 Task: Create a section Flight Plan and in the section, add a milestone Mobile Device Security Management in the project BayTech
Action: Mouse moved to (490, 415)
Screenshot: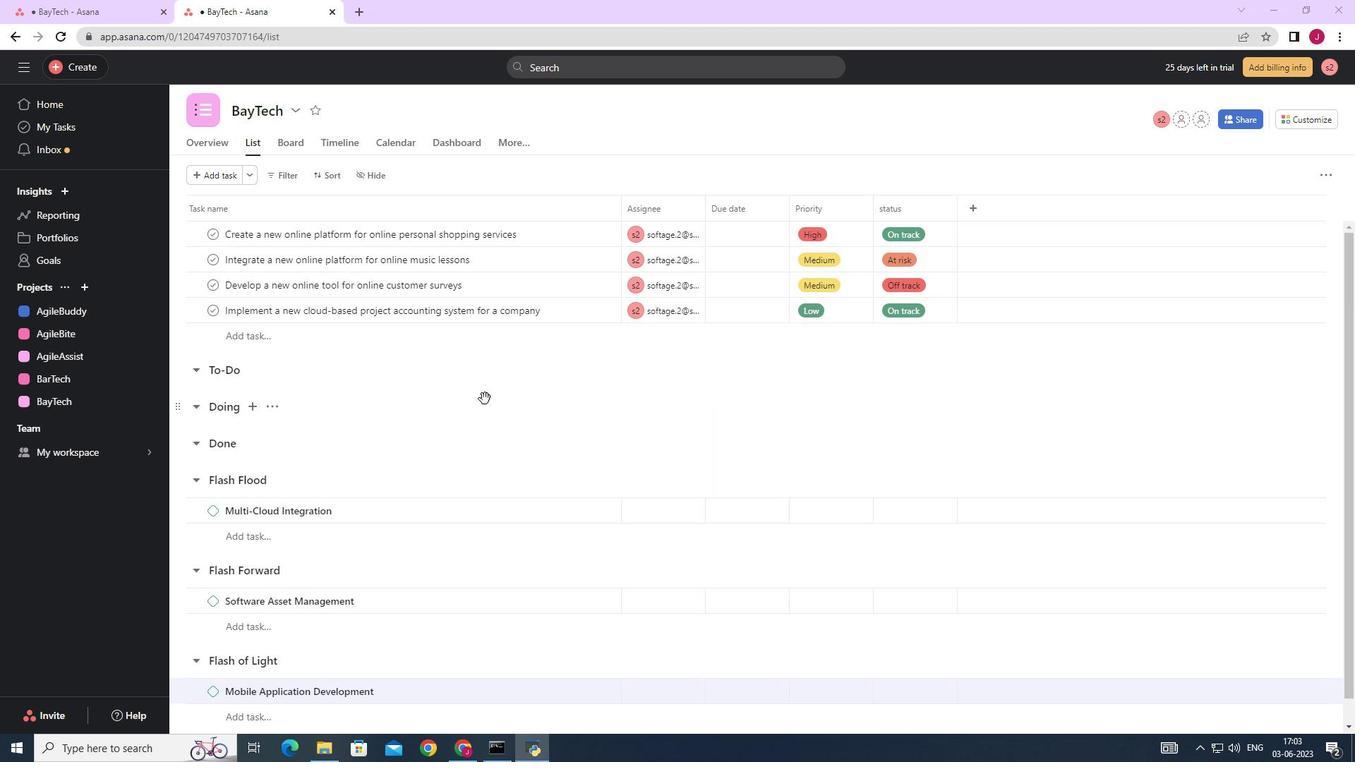 
Action: Mouse scrolled (490, 413) with delta (0, 0)
Screenshot: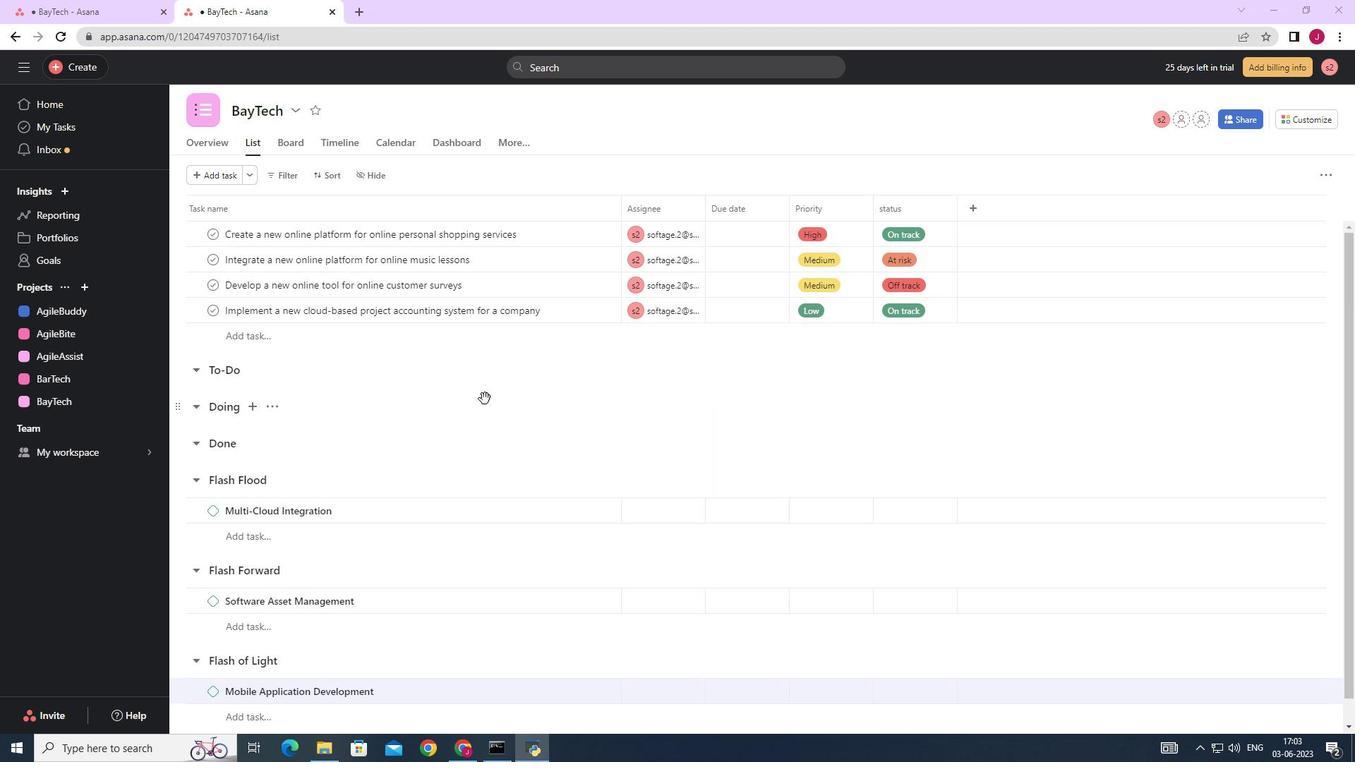 
Action: Mouse moved to (492, 420)
Screenshot: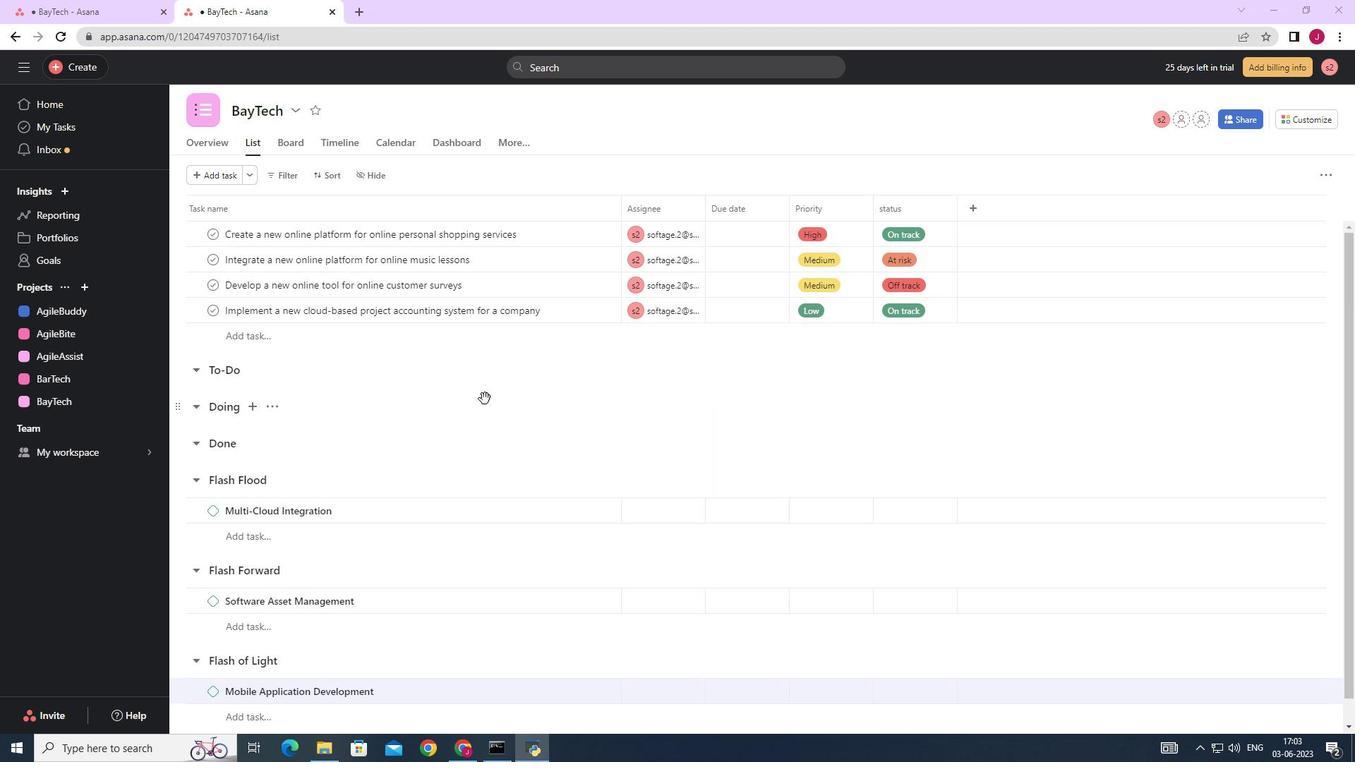 
Action: Mouse scrolled (492, 420) with delta (0, 0)
Screenshot: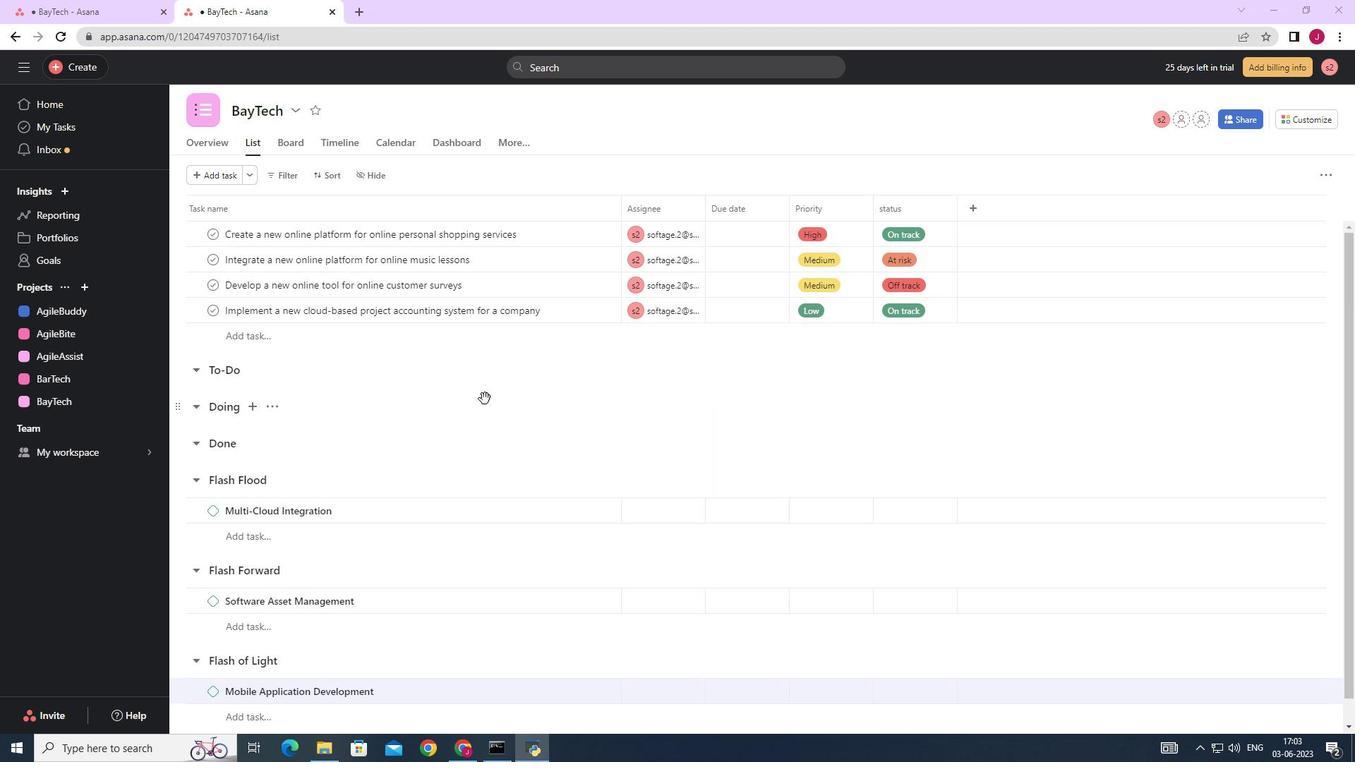 
Action: Mouse moved to (387, 524)
Screenshot: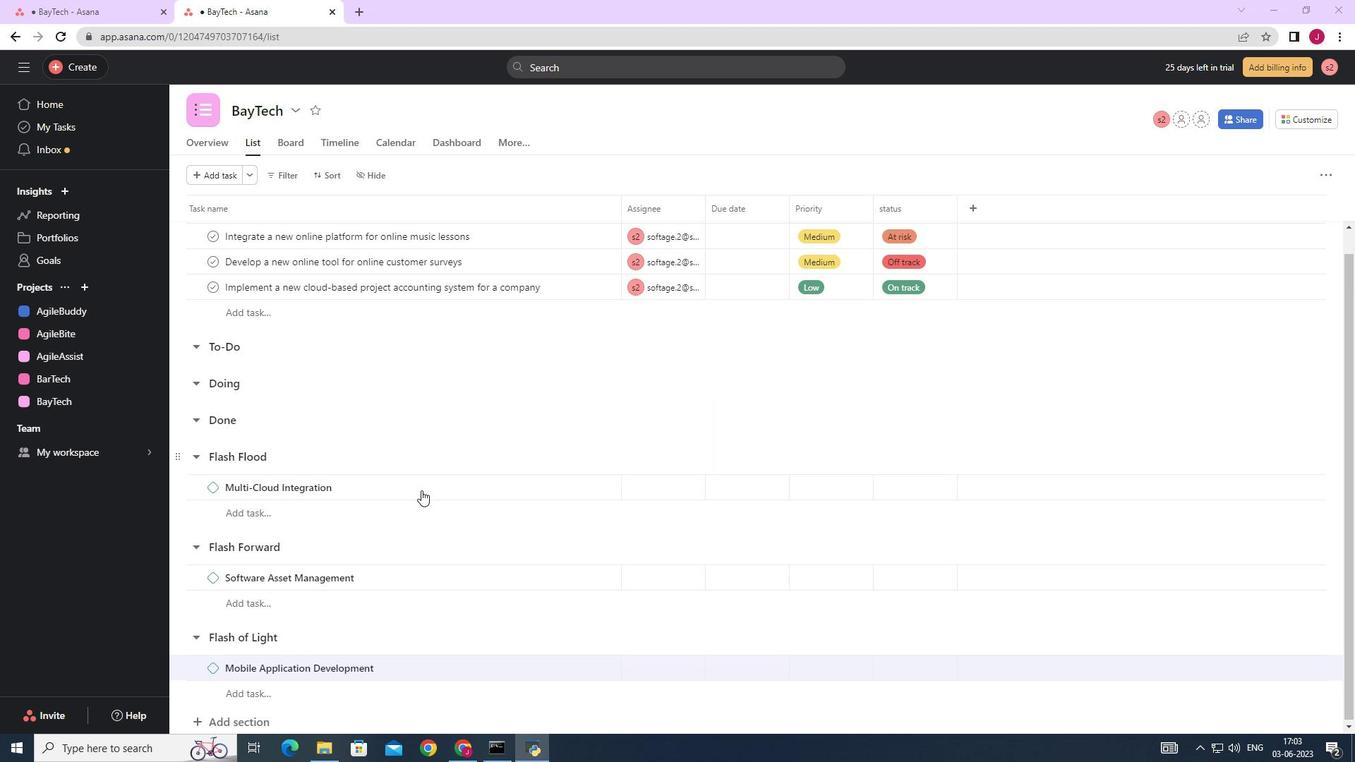 
Action: Mouse scrolled (387, 523) with delta (0, 0)
Screenshot: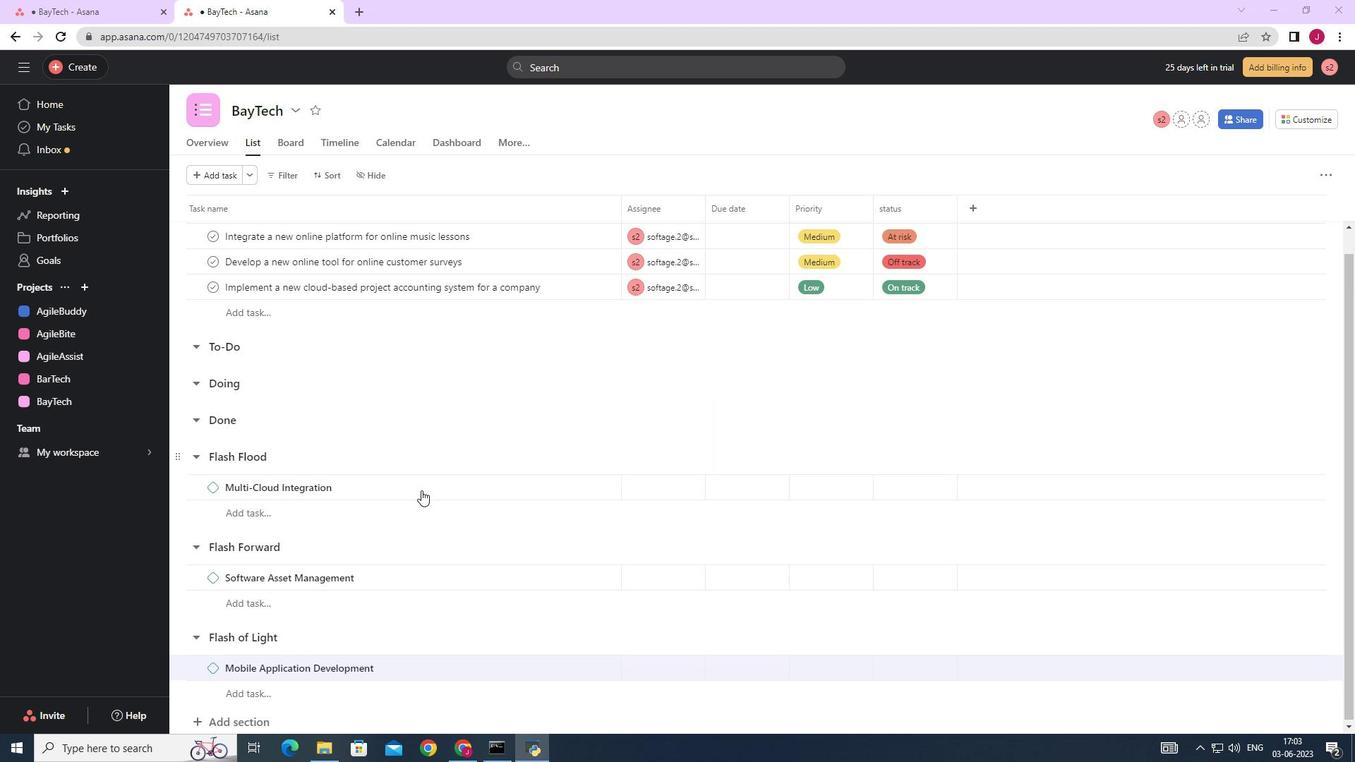 
Action: Mouse moved to (387, 525)
Screenshot: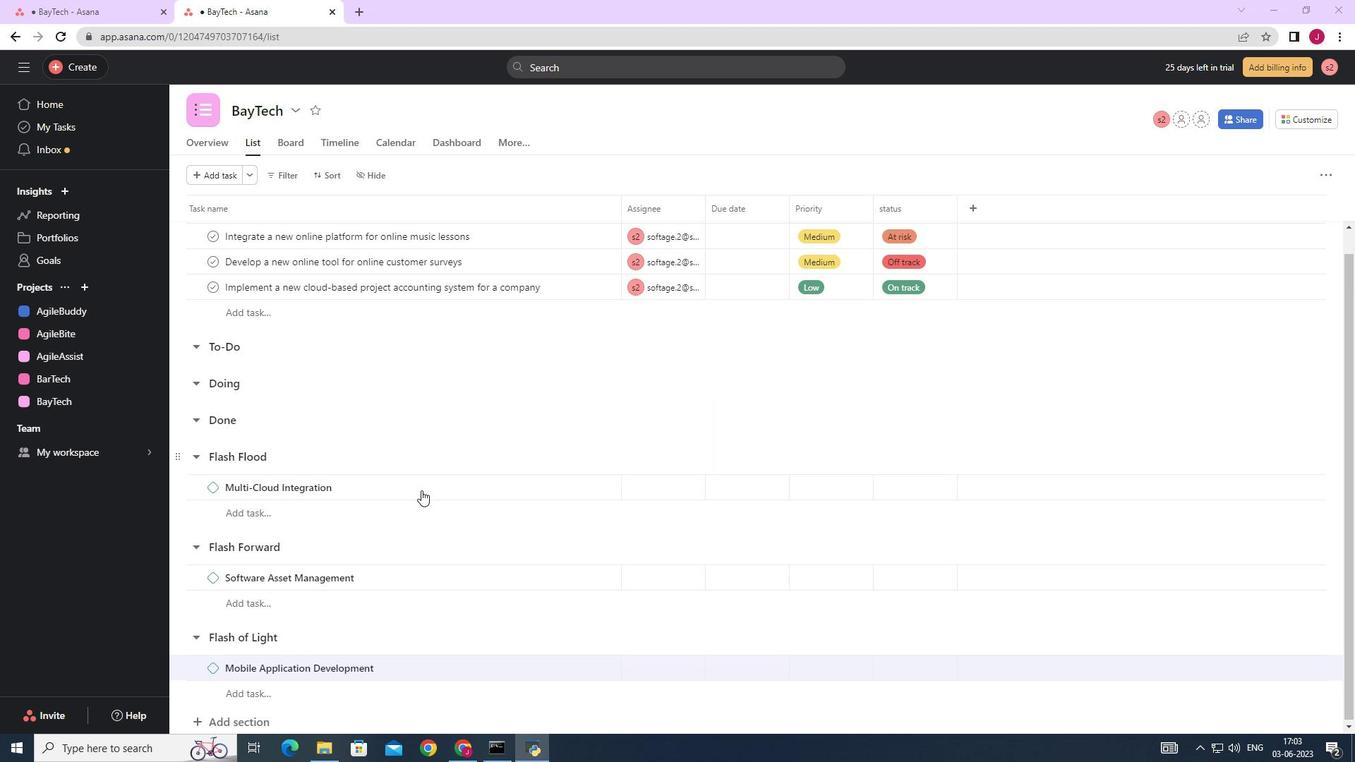 
Action: Mouse scrolled (387, 524) with delta (0, 0)
Screenshot: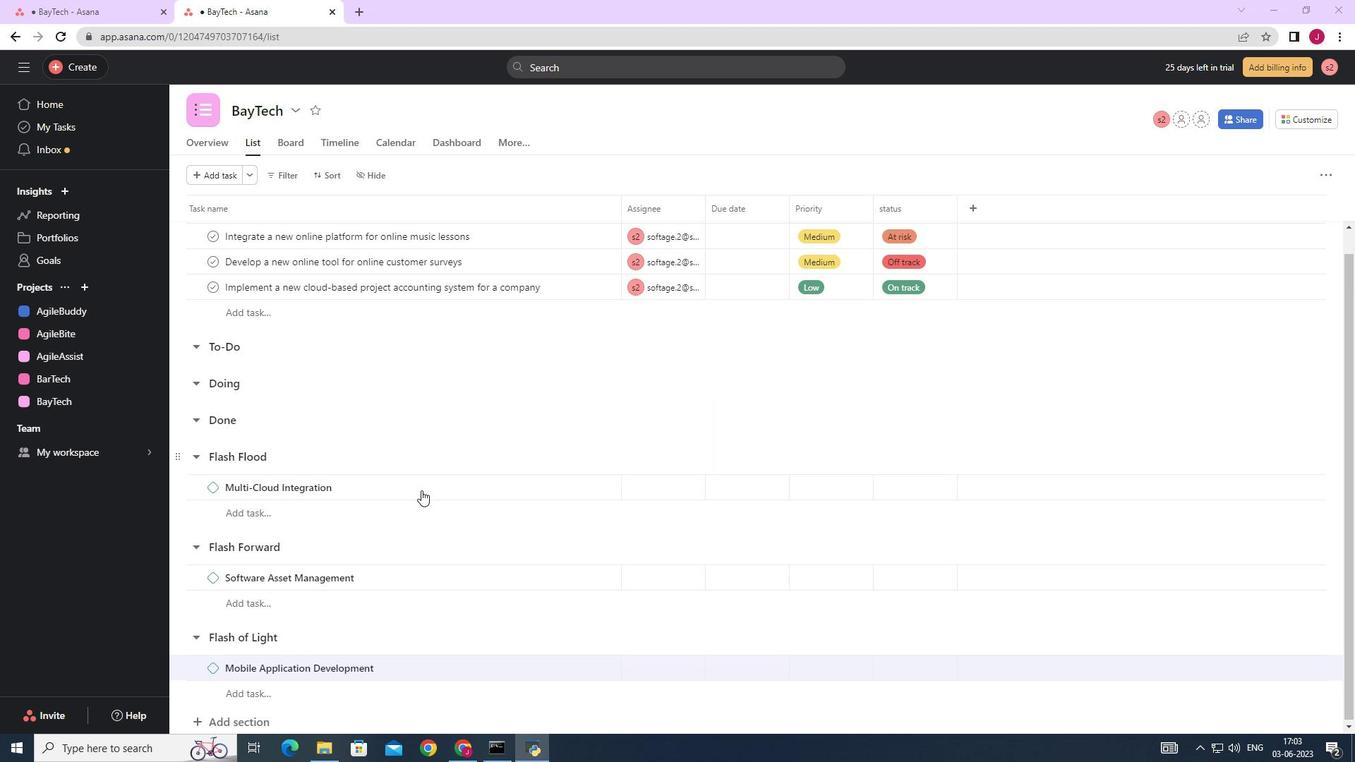 
Action: Mouse scrolled (387, 524) with delta (0, 0)
Screenshot: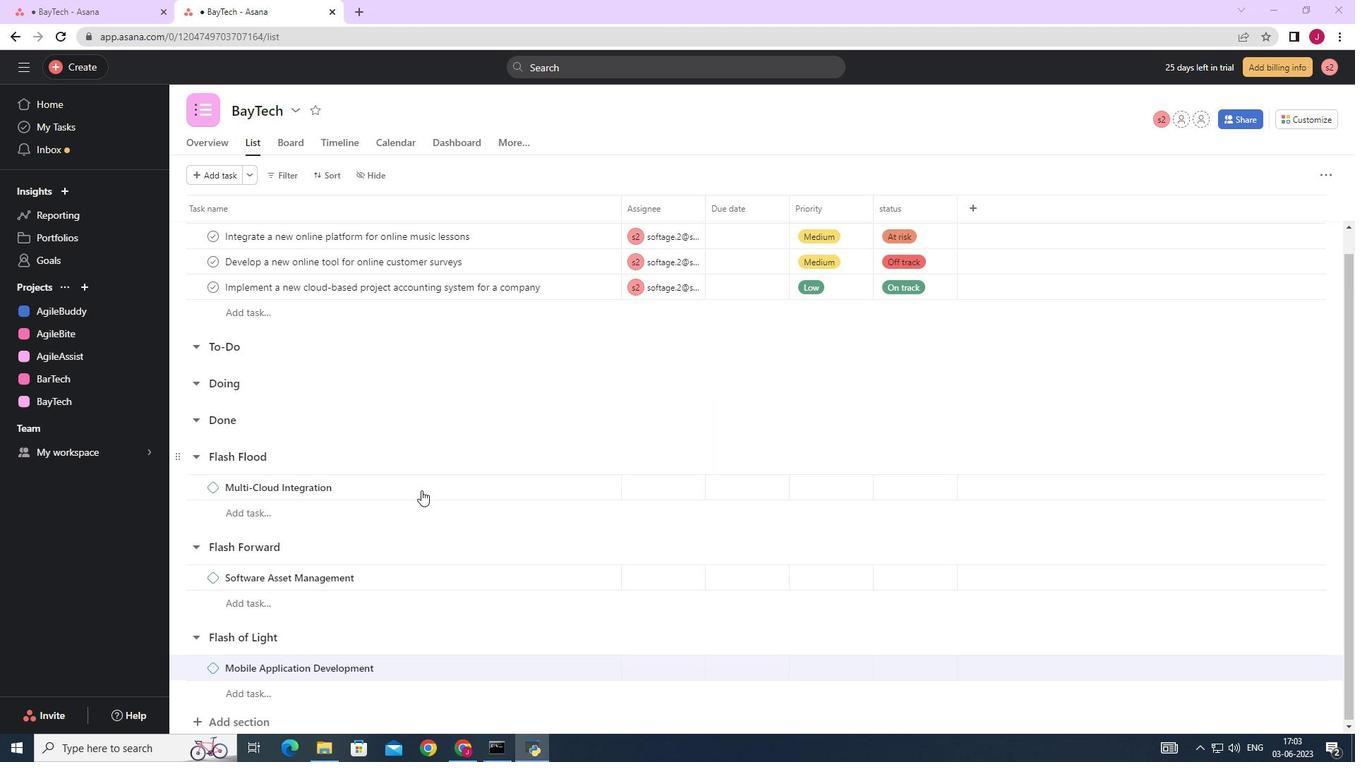 
Action: Mouse scrolled (387, 524) with delta (0, 0)
Screenshot: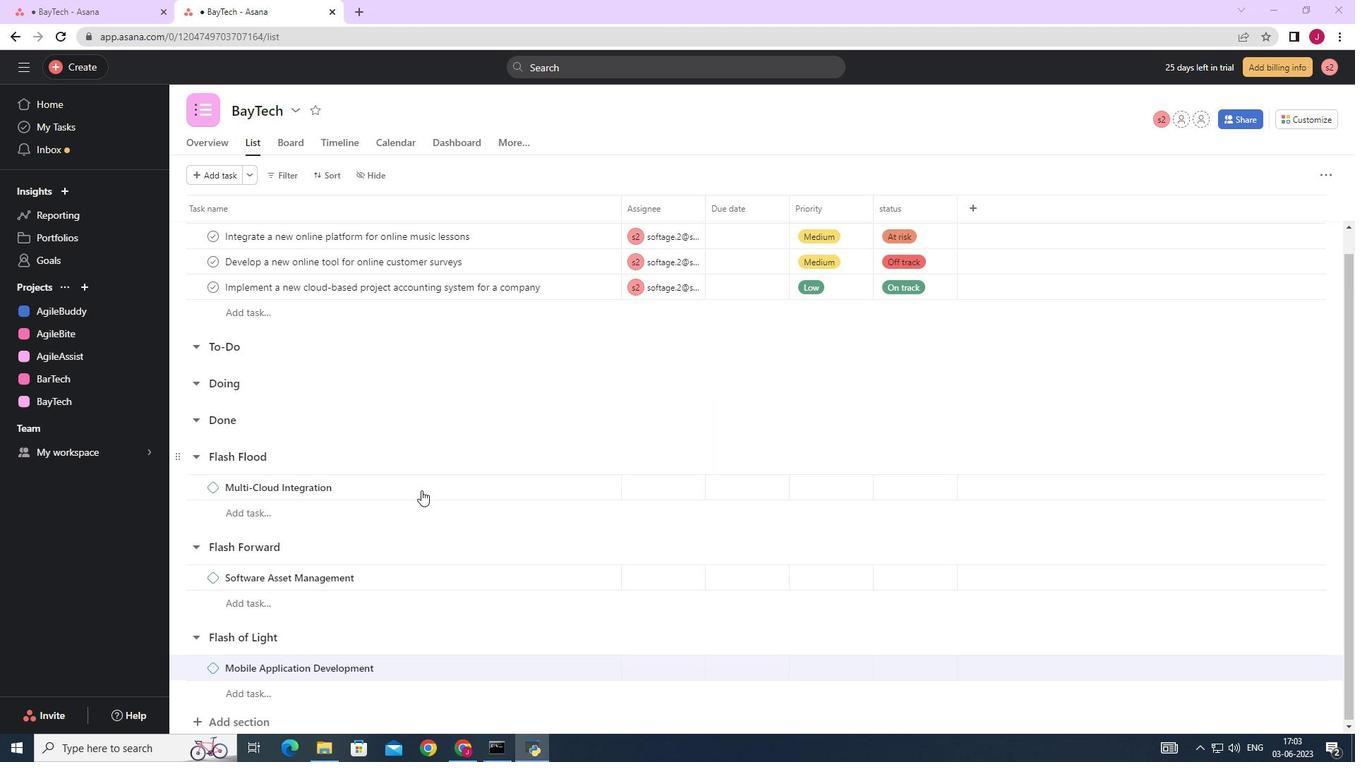 
Action: Mouse scrolled (387, 524) with delta (0, 0)
Screenshot: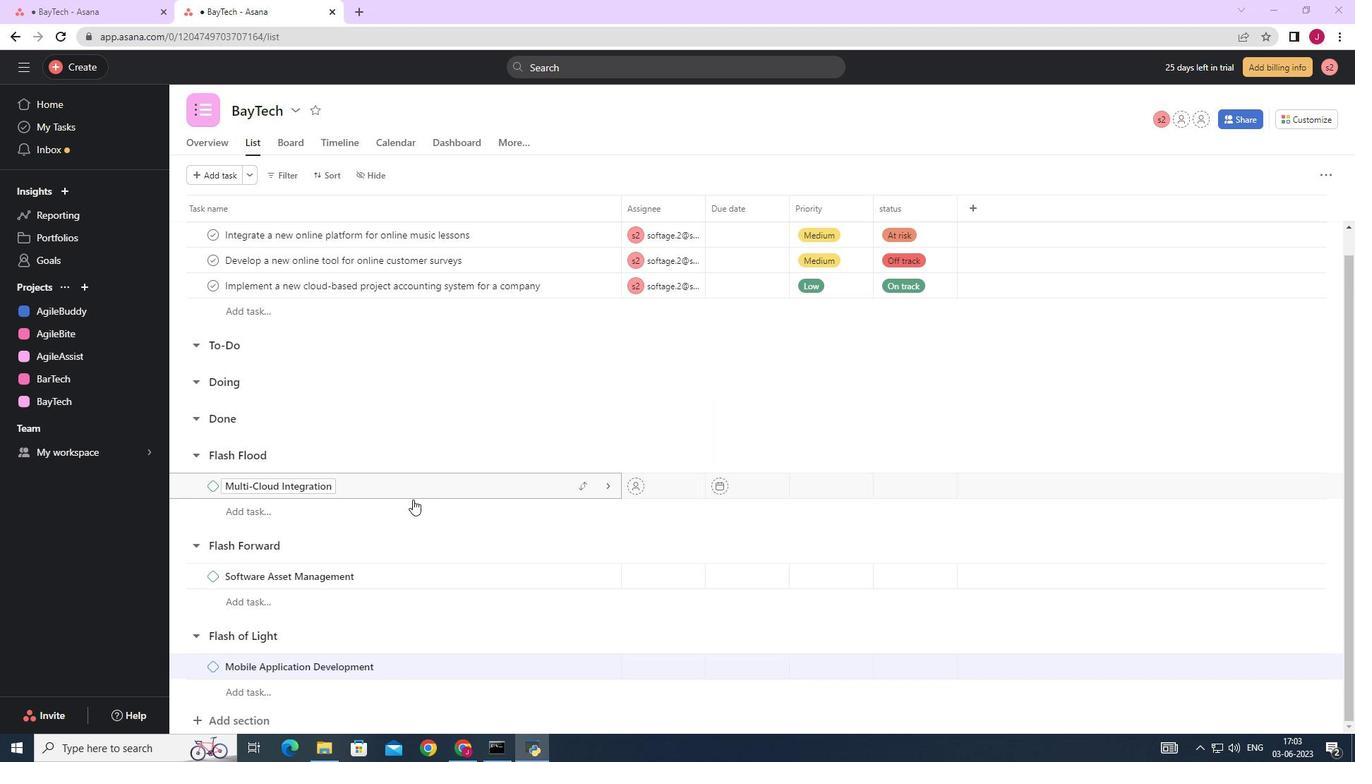 
Action: Mouse moved to (237, 718)
Screenshot: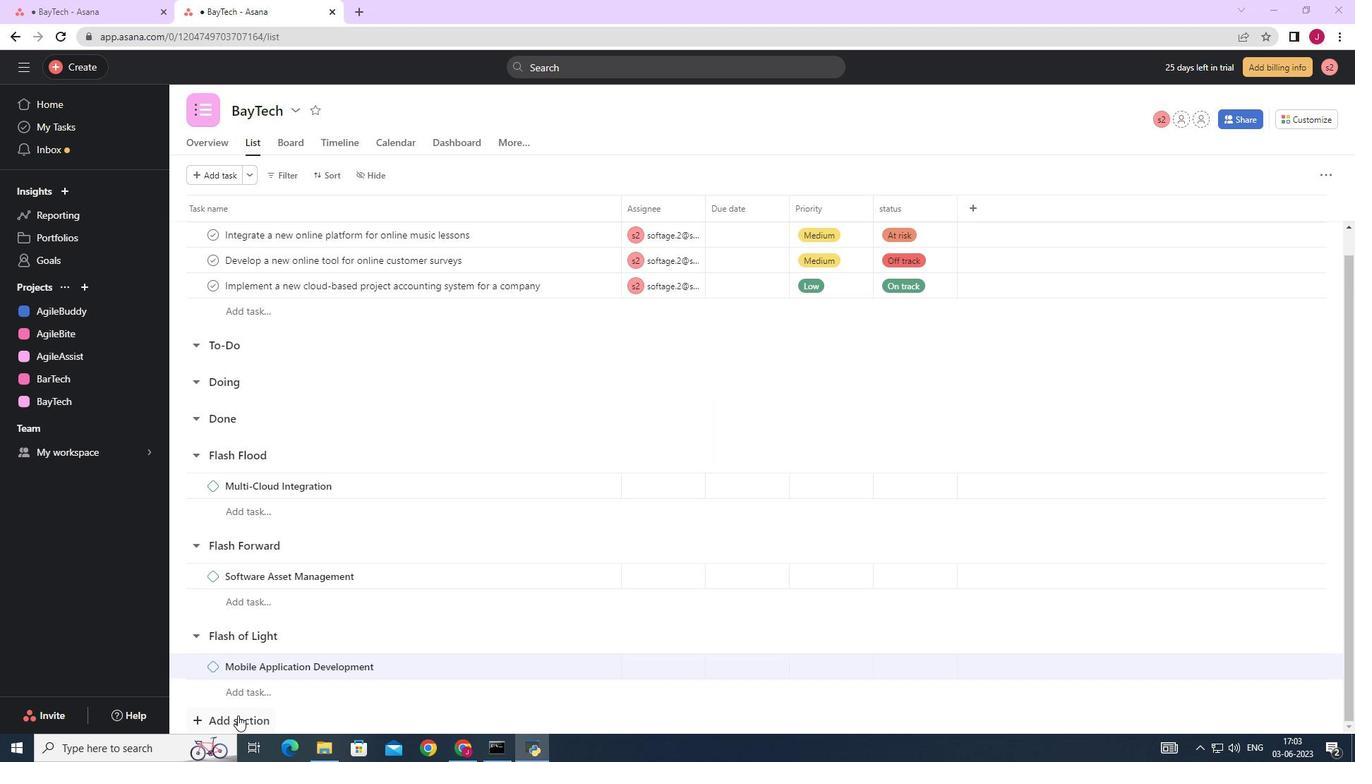 
Action: Mouse pressed left at (237, 718)
Screenshot: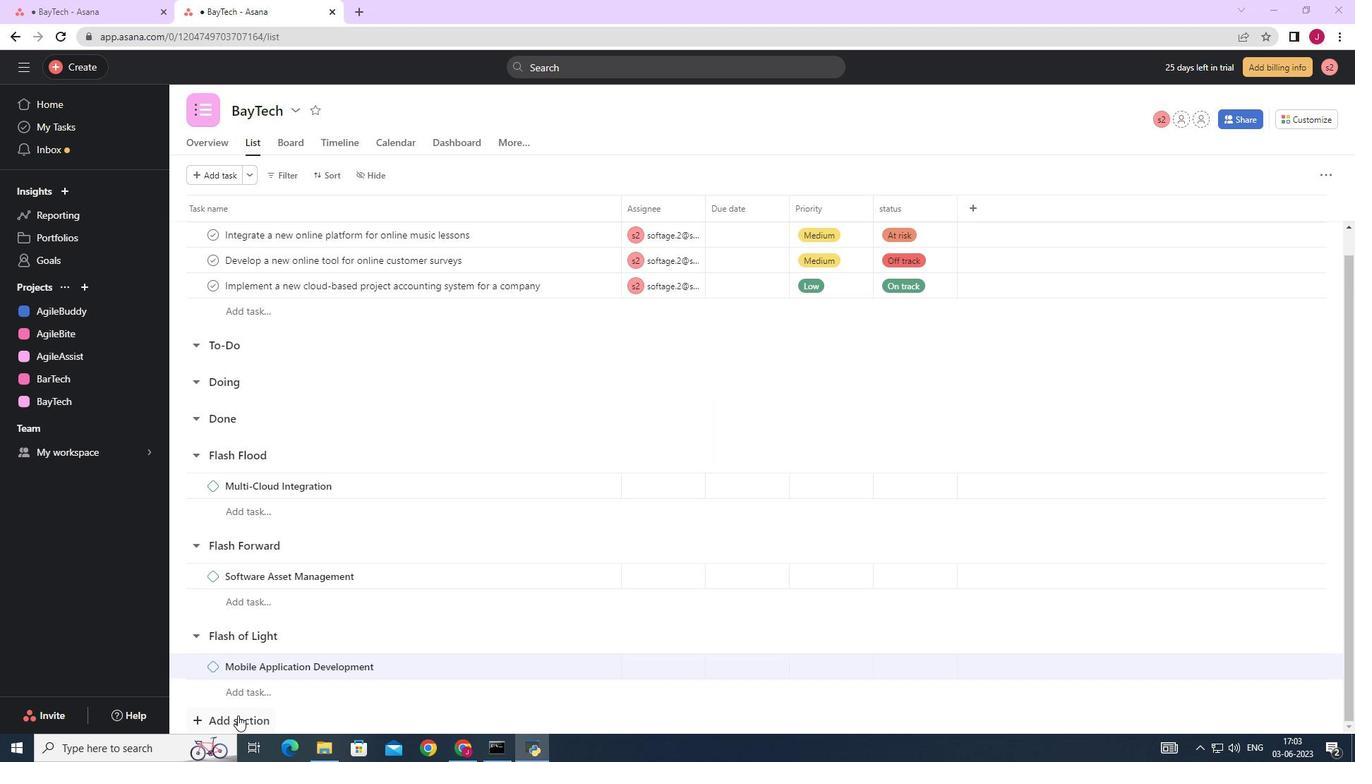 
Action: Mouse moved to (271, 684)
Screenshot: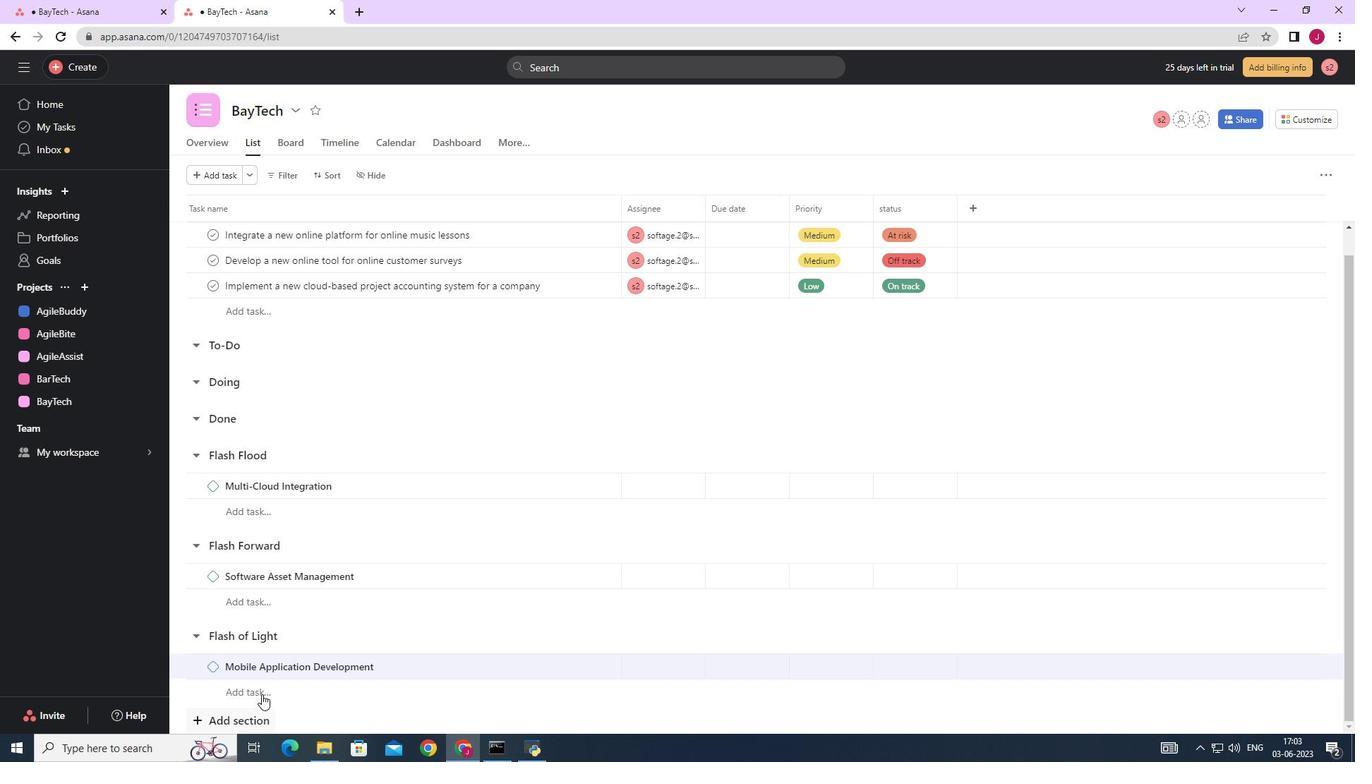 
Action: Mouse scrolled (271, 683) with delta (0, 0)
Screenshot: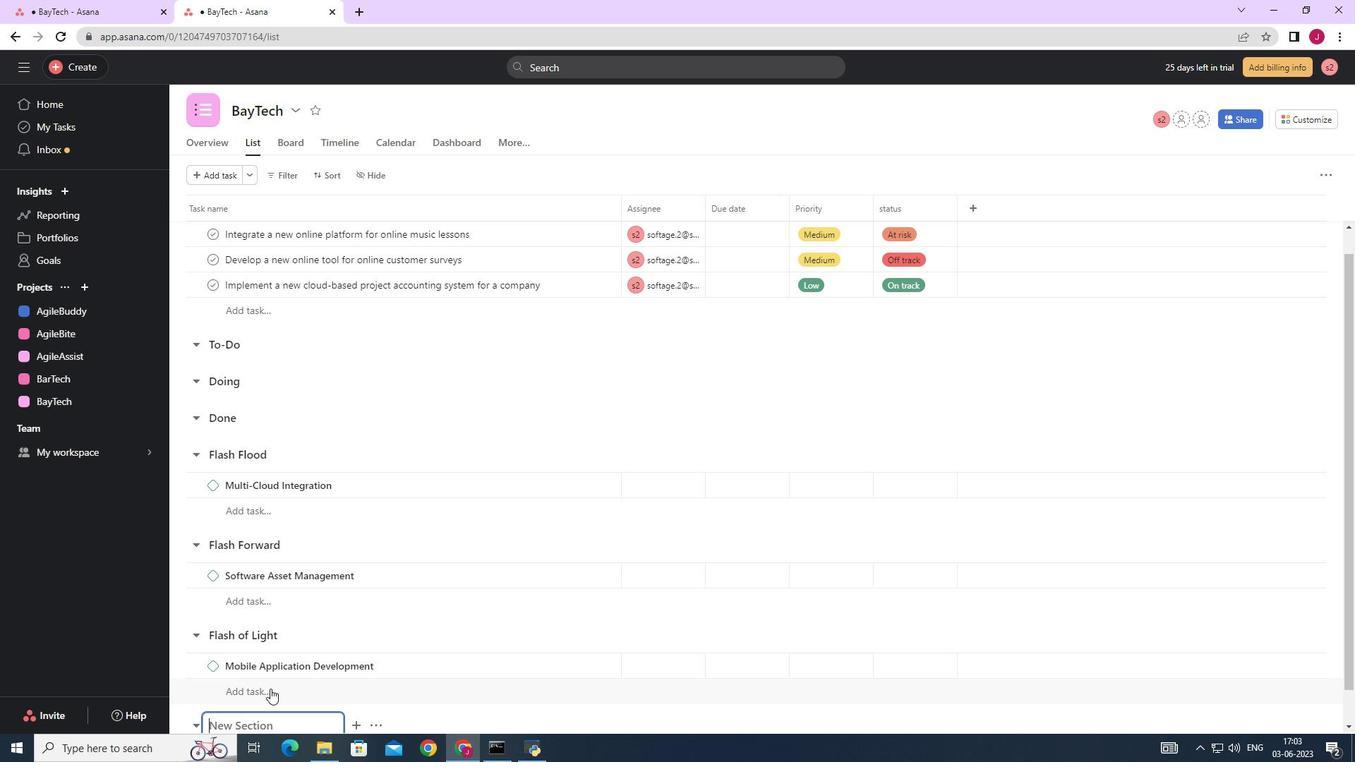 
Action: Mouse scrolled (271, 683) with delta (0, 0)
Screenshot: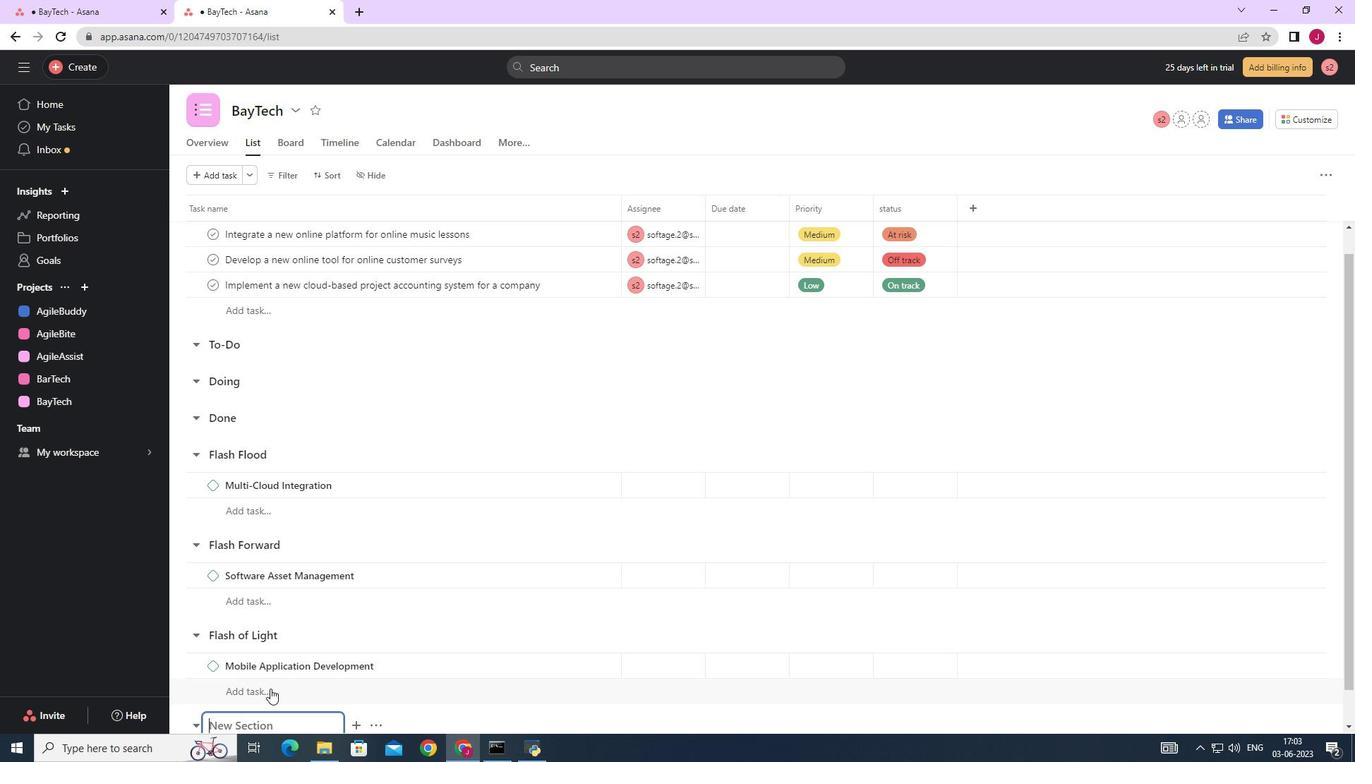 
Action: Mouse scrolled (271, 683) with delta (0, 0)
Screenshot: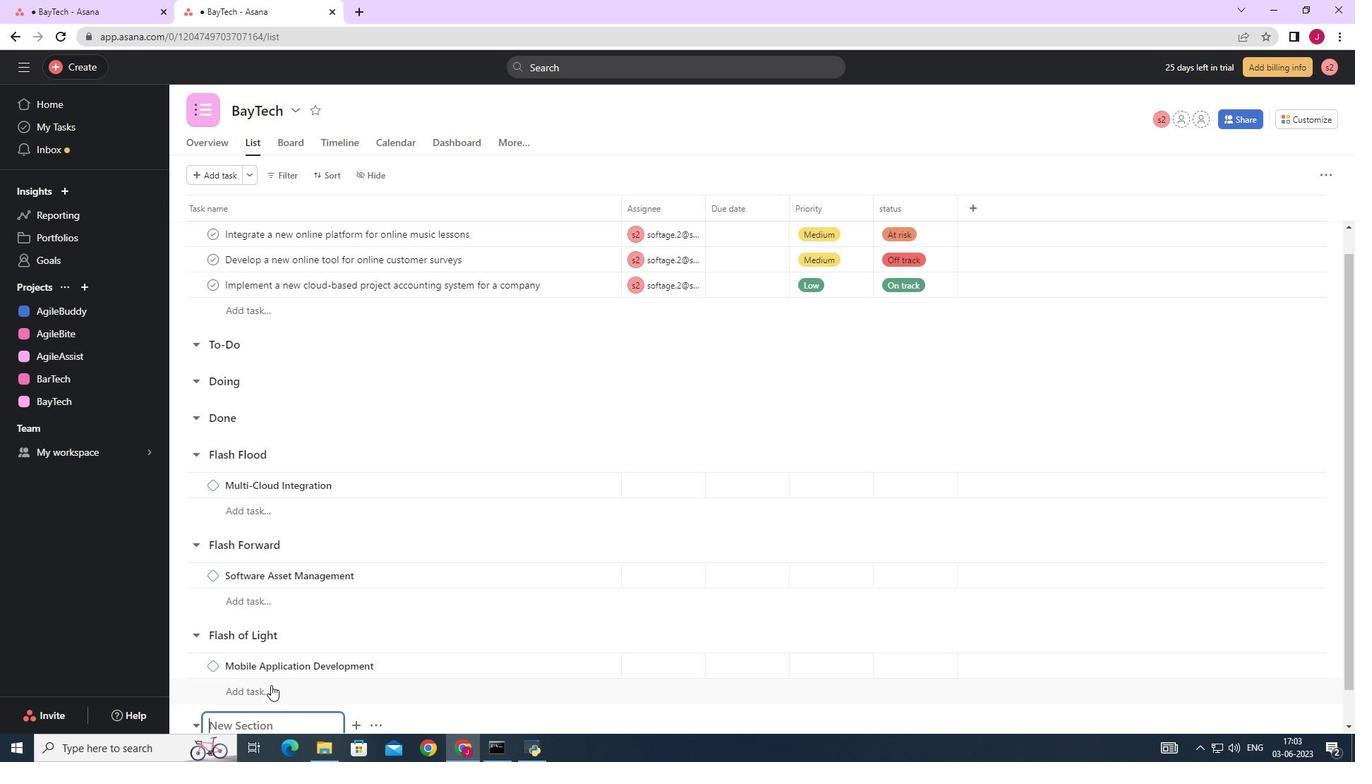 
Action: Mouse scrolled (271, 683) with delta (0, 0)
Screenshot: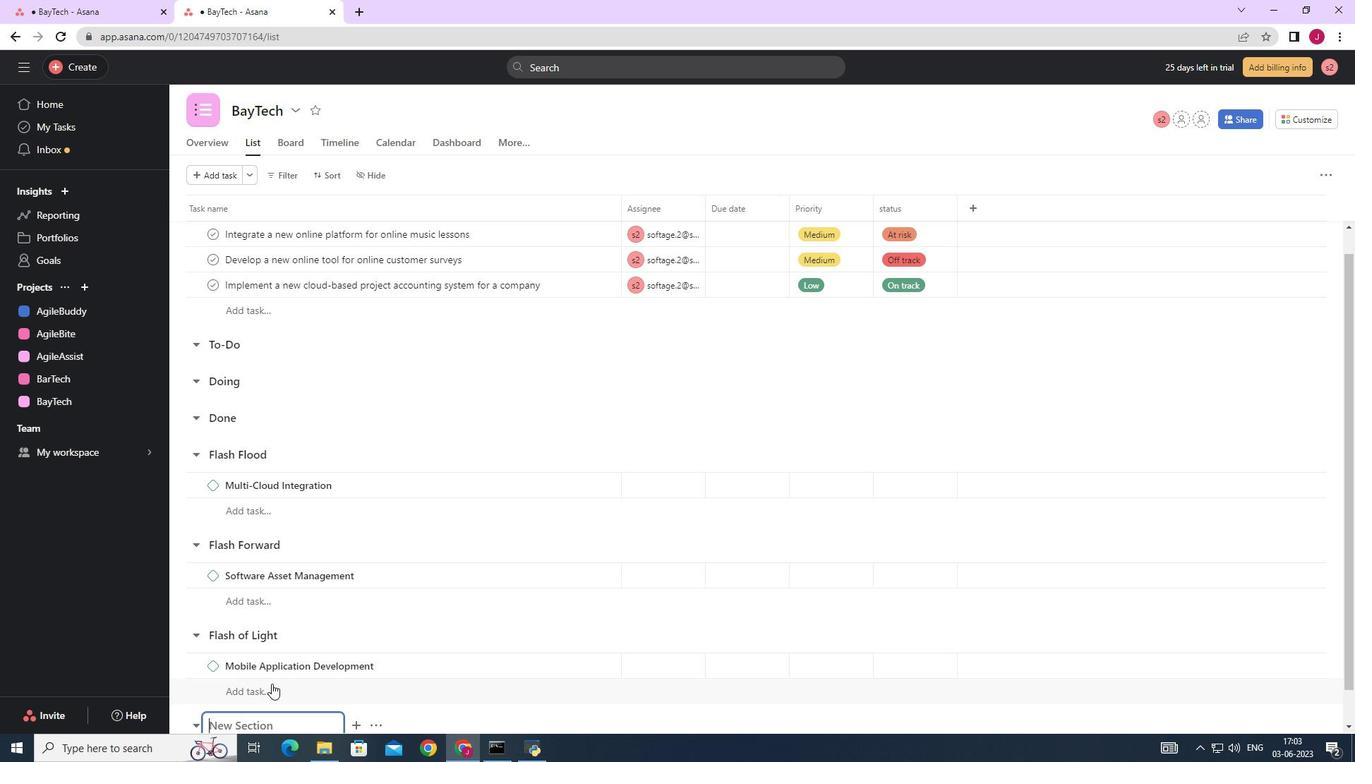 
Action: Mouse scrolled (271, 683) with delta (0, 0)
Screenshot: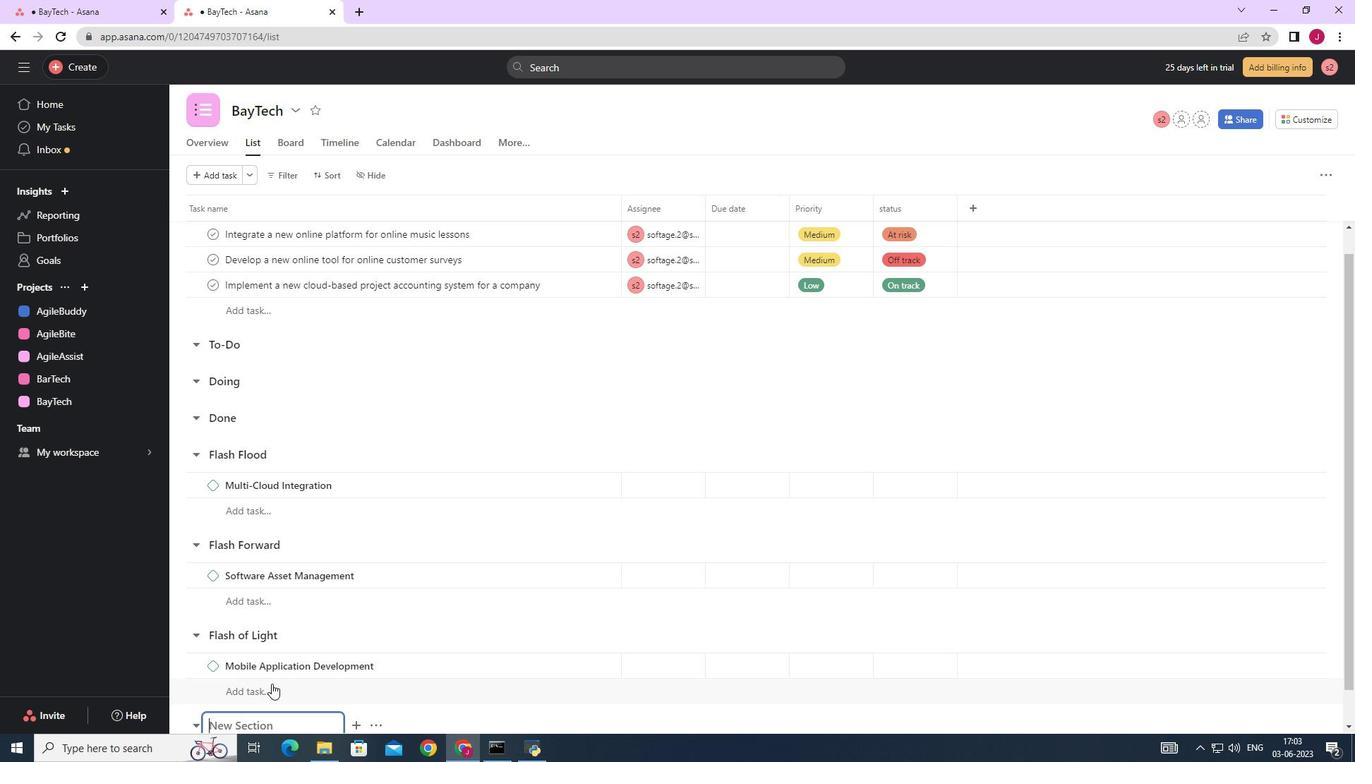 
Action: Mouse scrolled (271, 683) with delta (0, 0)
Screenshot: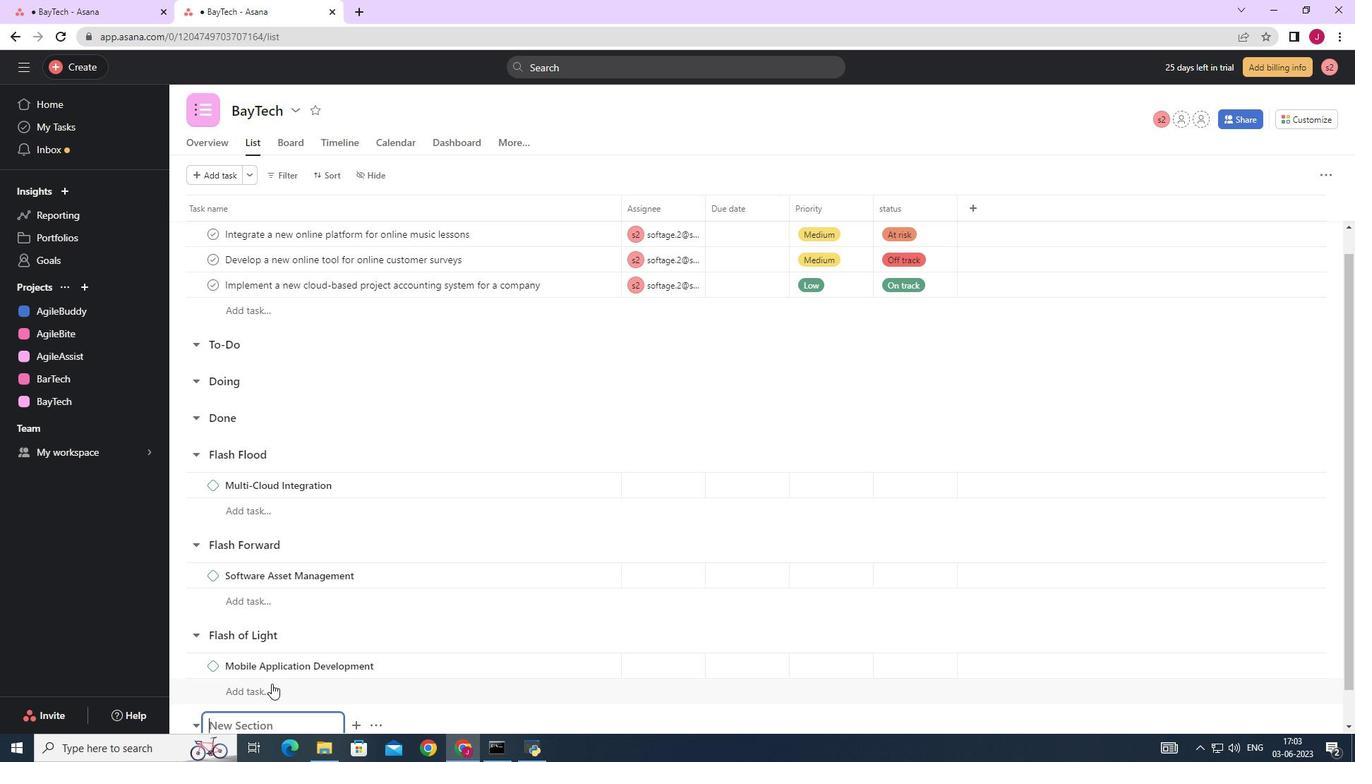 
Action: Key pressed <Key.caps_lock>F<Key.caps_lock>light<Key.space><Key.caps_lock>P<Key.caps_lock>lan<Key.enter><Key.caps_lock>M<Key.caps_lock>obile<Key.space><Key.caps_lock>D<Key.caps_lock>evice<Key.space><Key.caps_lock>S<Key.caps_lock>ecuriy<Key.backspace>ty<Key.space><Key.caps_lock>M<Key.caps_lock>anagement
Screenshot: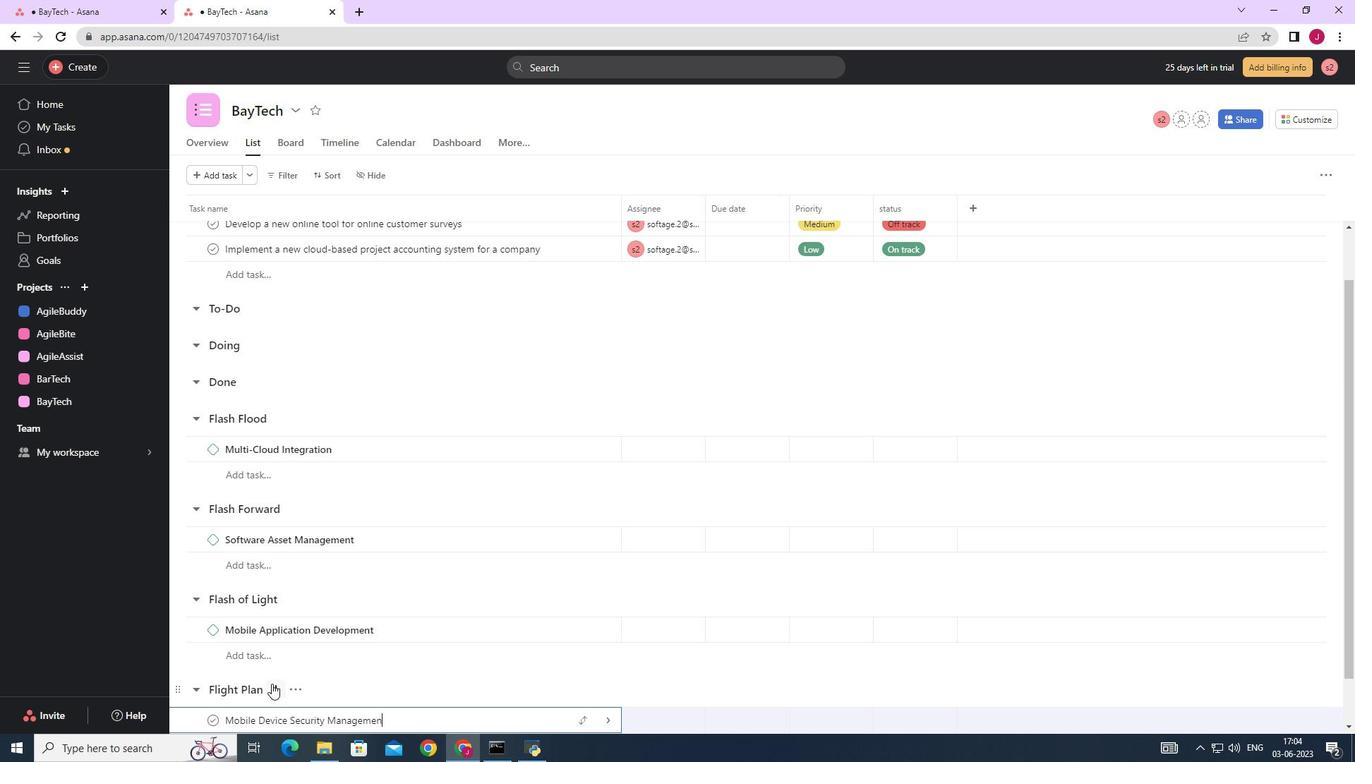 
Action: Mouse moved to (604, 722)
Screenshot: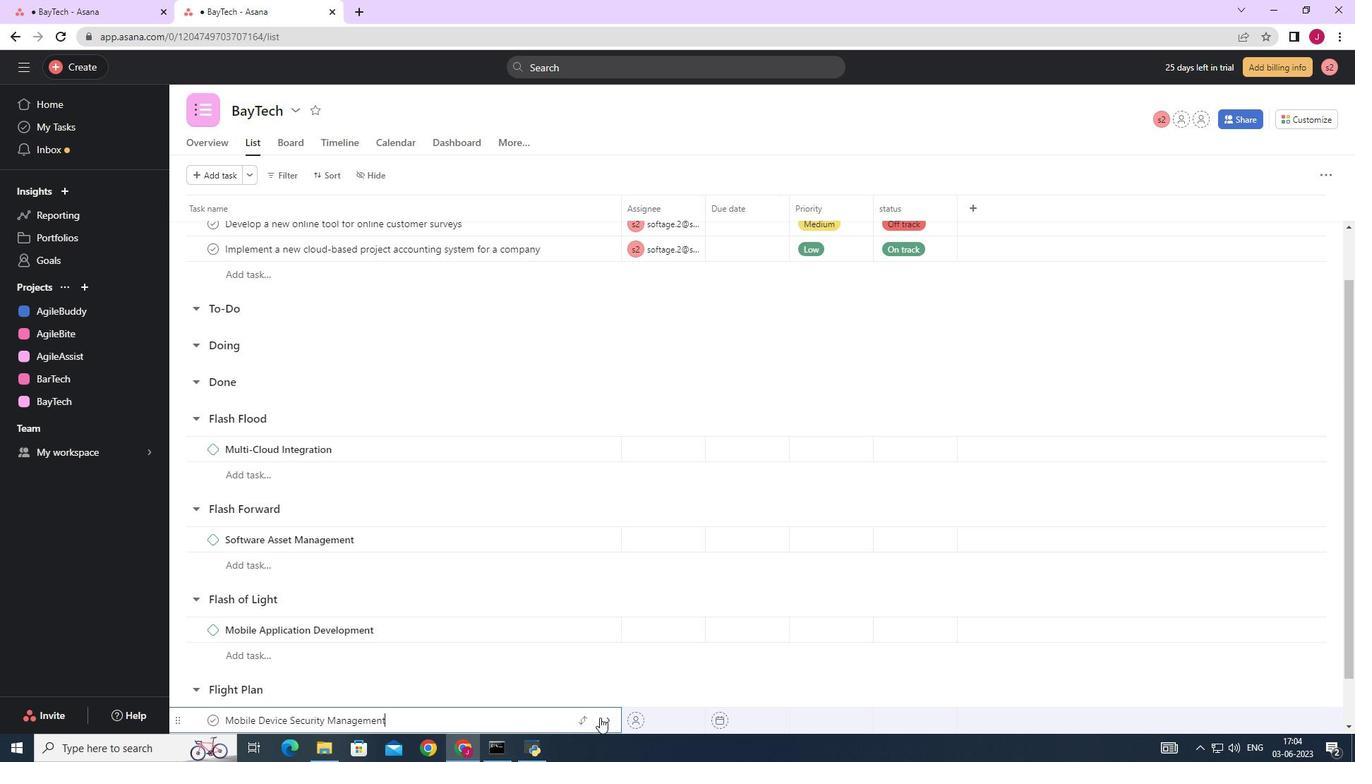 
Action: Mouse pressed left at (604, 722)
Screenshot: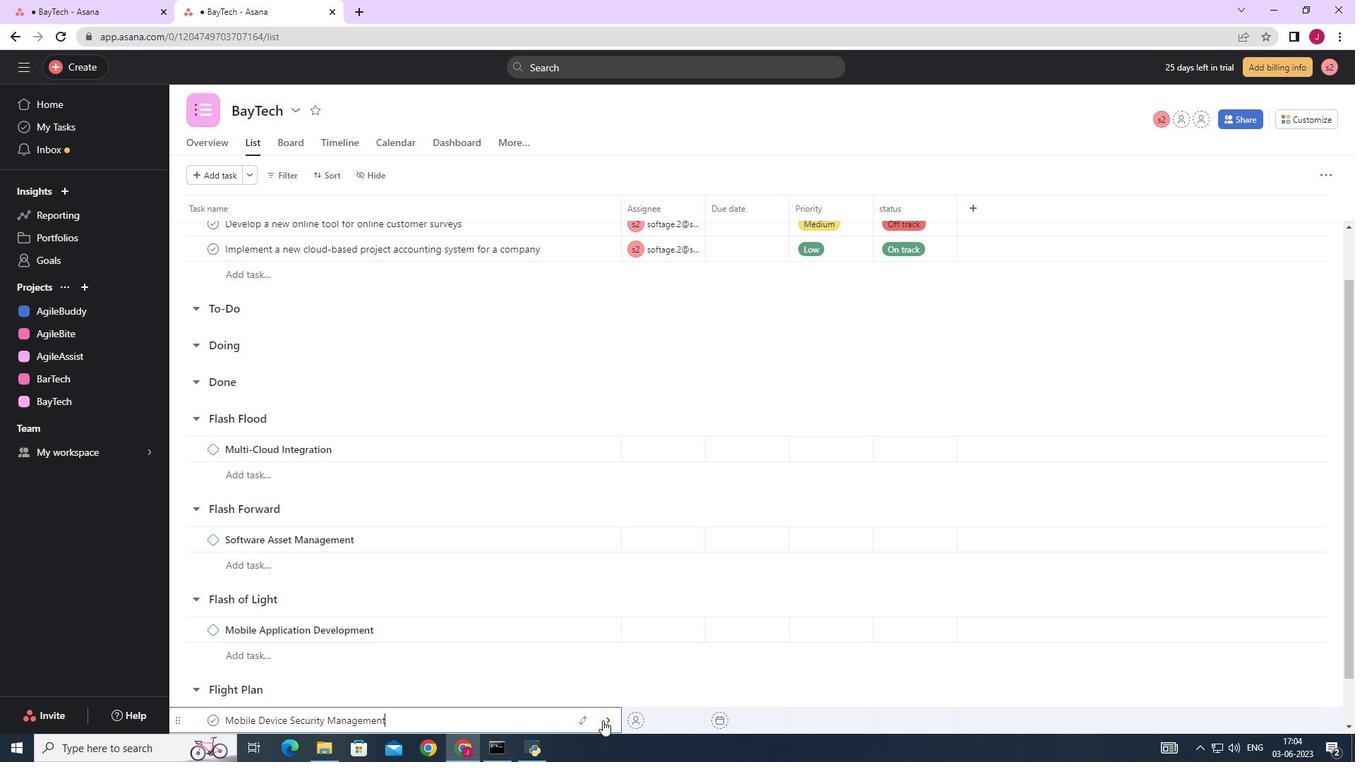 
Action: Mouse moved to (619, 626)
Screenshot: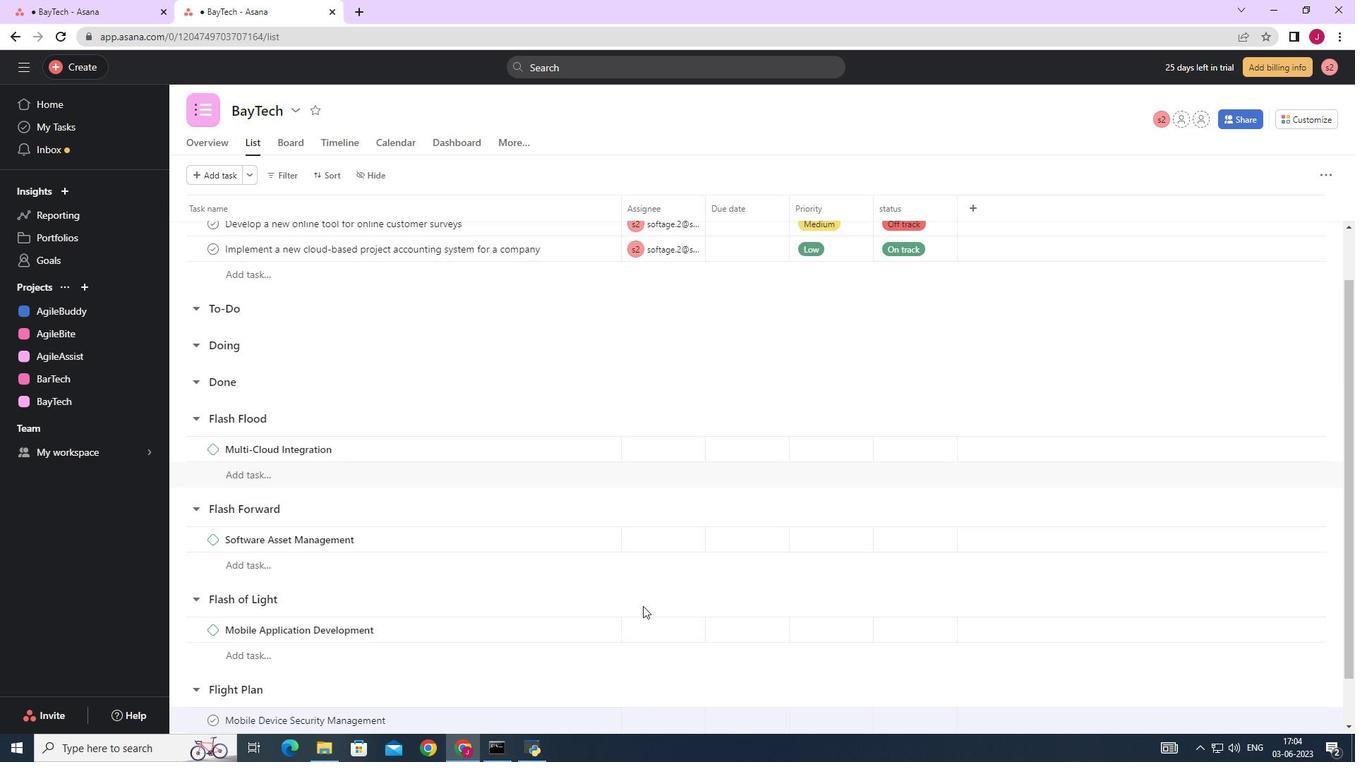 
Action: Mouse scrolled (619, 626) with delta (0, 0)
Screenshot: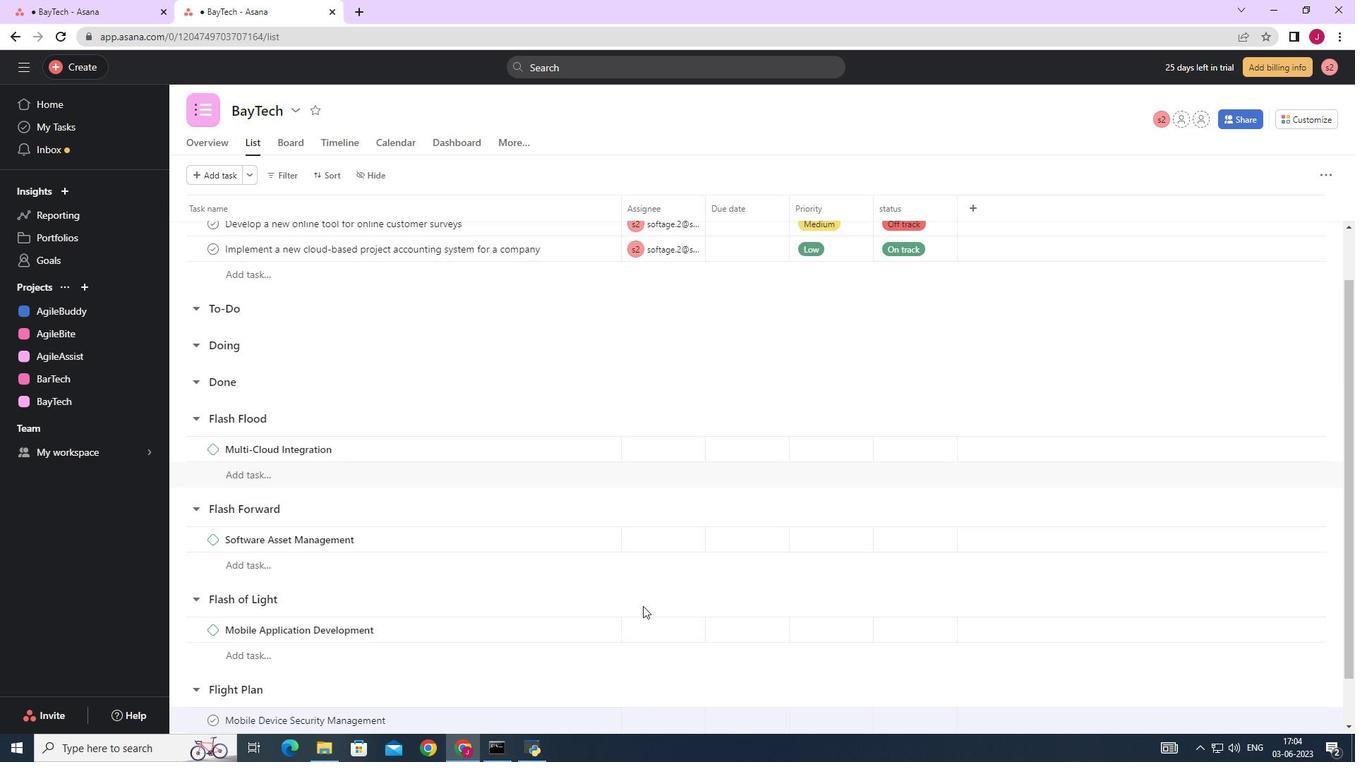 
Action: Mouse moved to (619, 628)
Screenshot: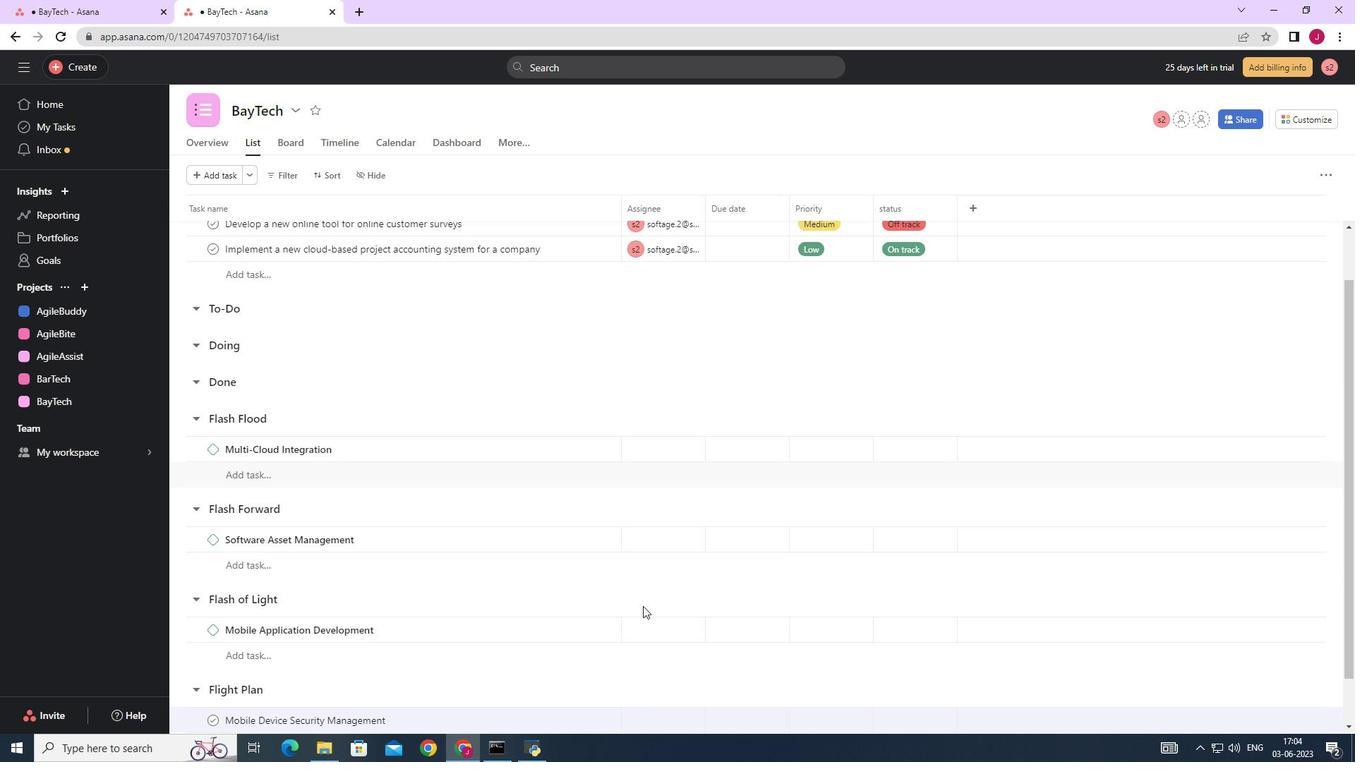 
Action: Mouse scrolled (619, 627) with delta (0, 0)
Screenshot: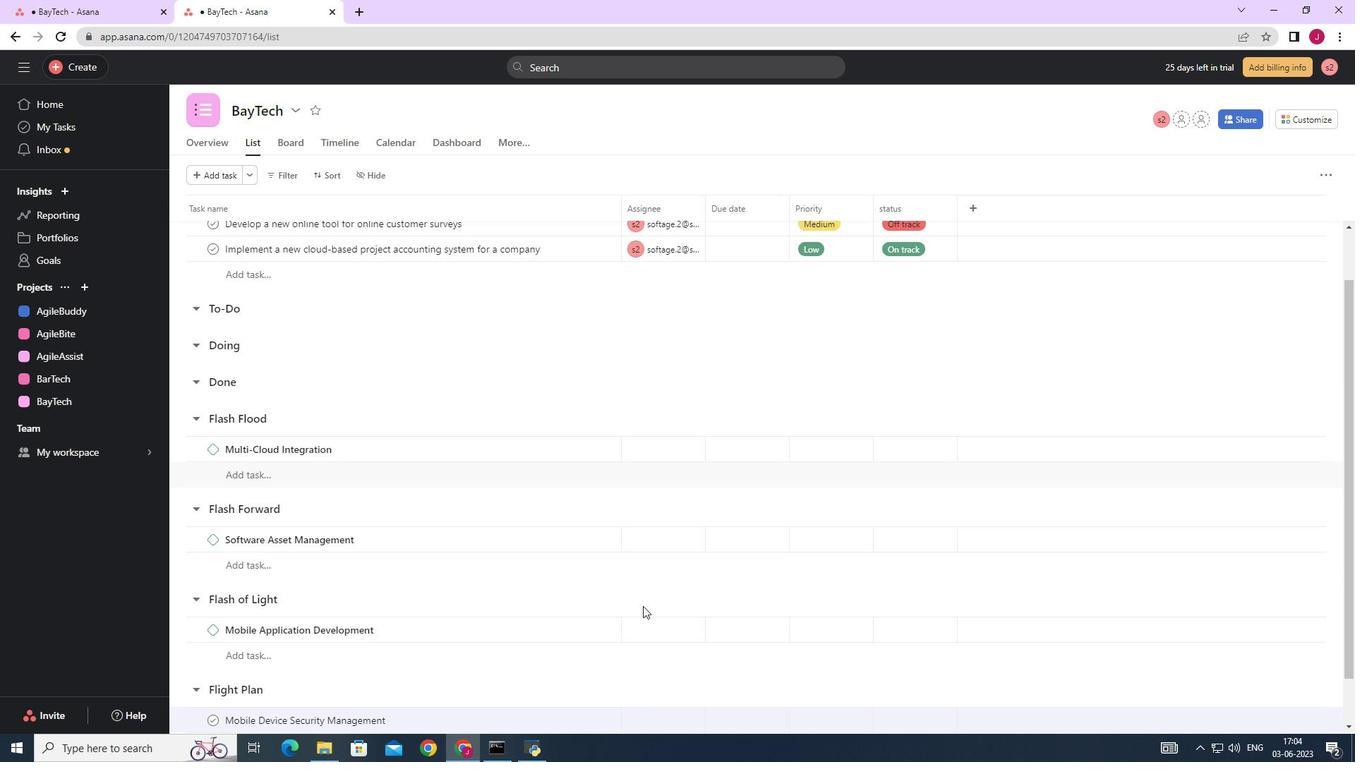 
Action: Mouse moved to (618, 628)
Screenshot: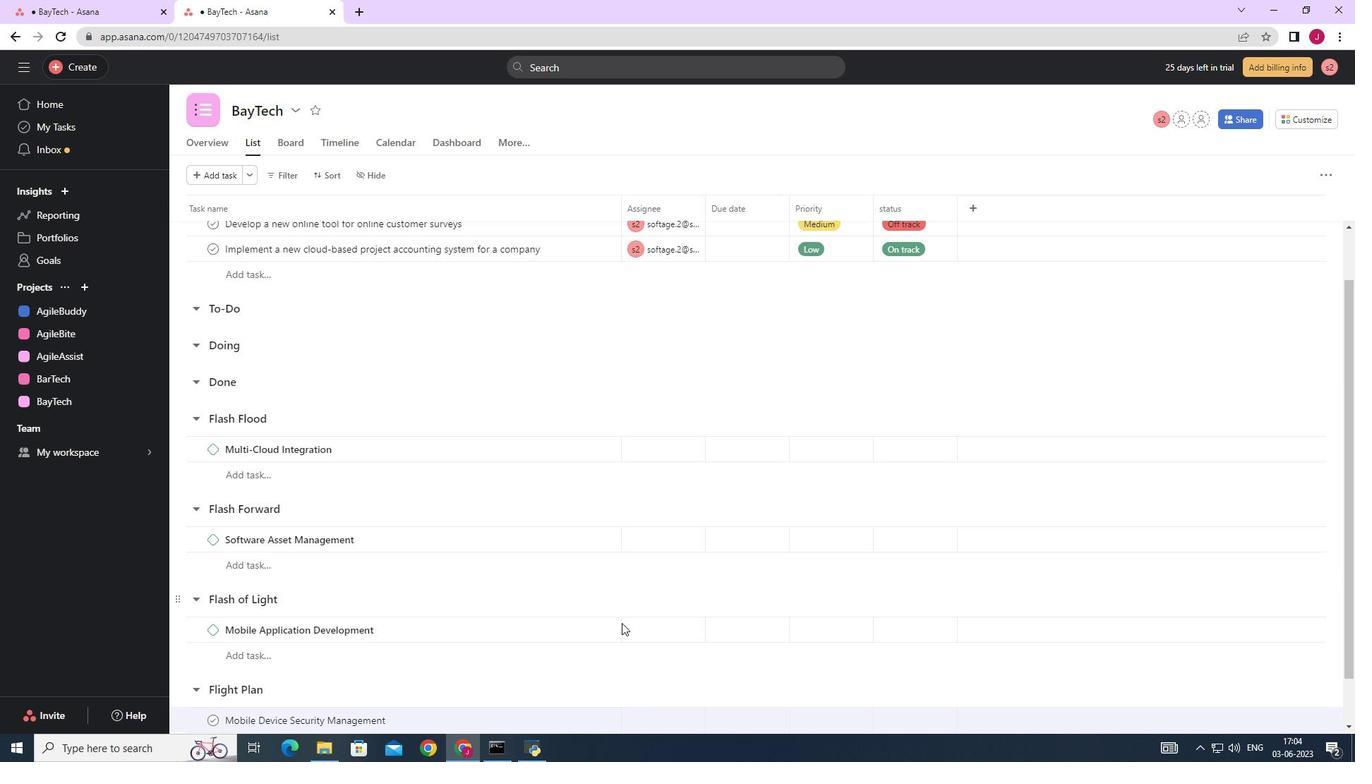 
Action: Mouse scrolled (618, 628) with delta (0, 0)
Screenshot: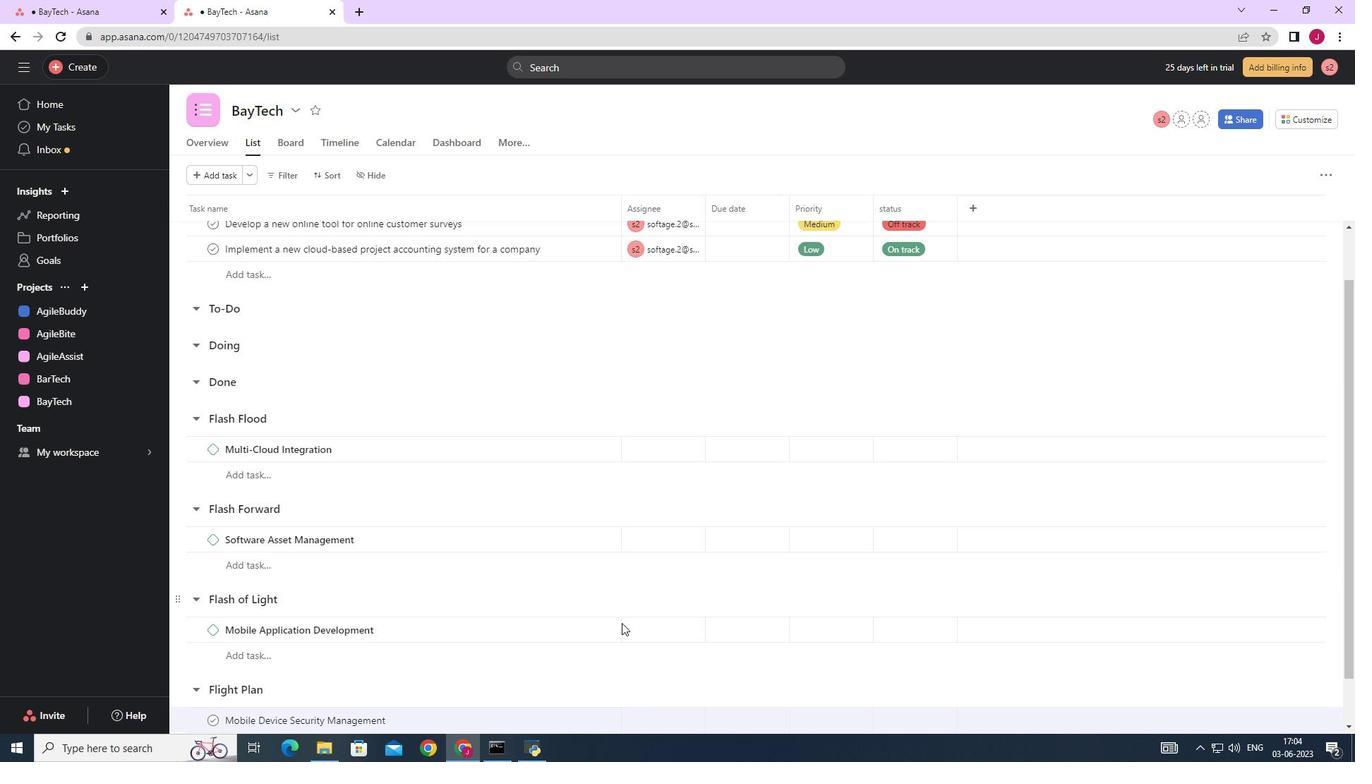 
Action: Mouse moved to (617, 630)
Screenshot: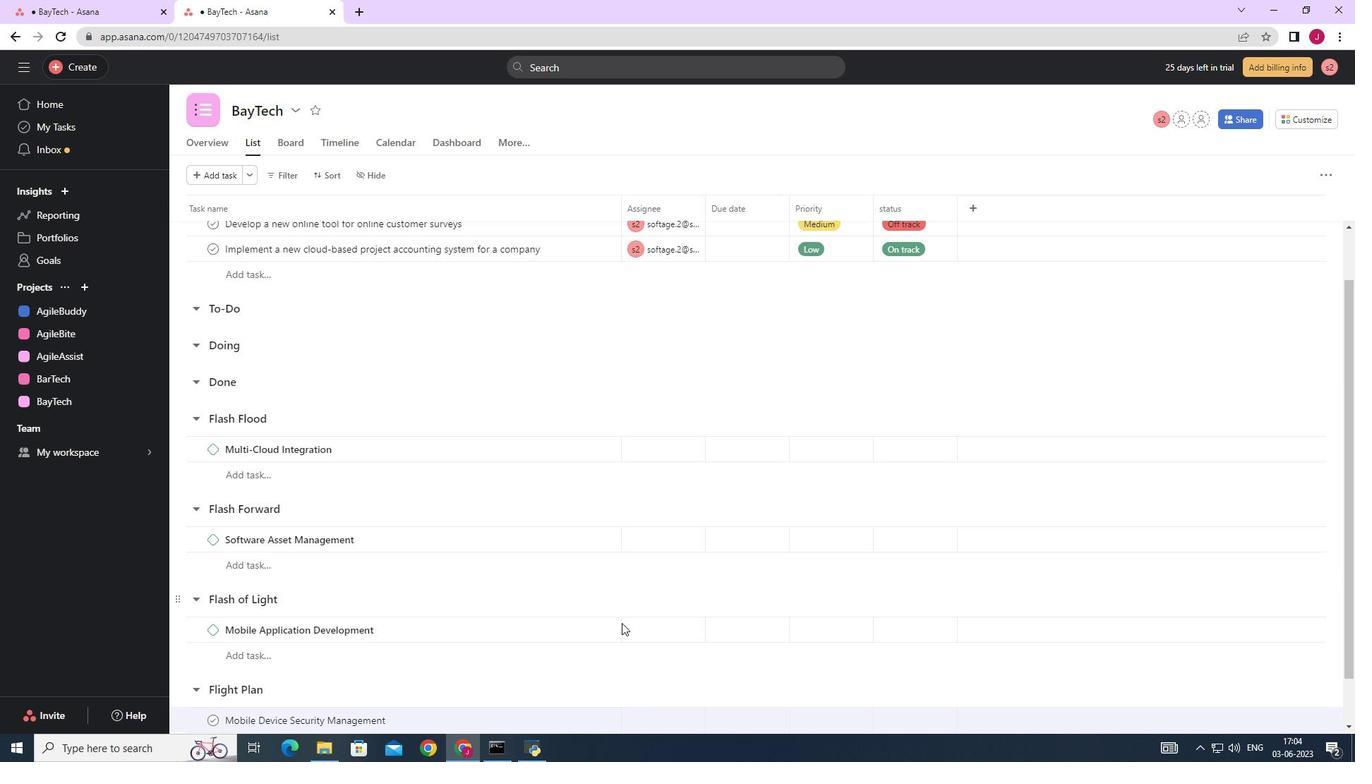 
Action: Mouse scrolled (617, 628) with delta (0, 0)
Screenshot: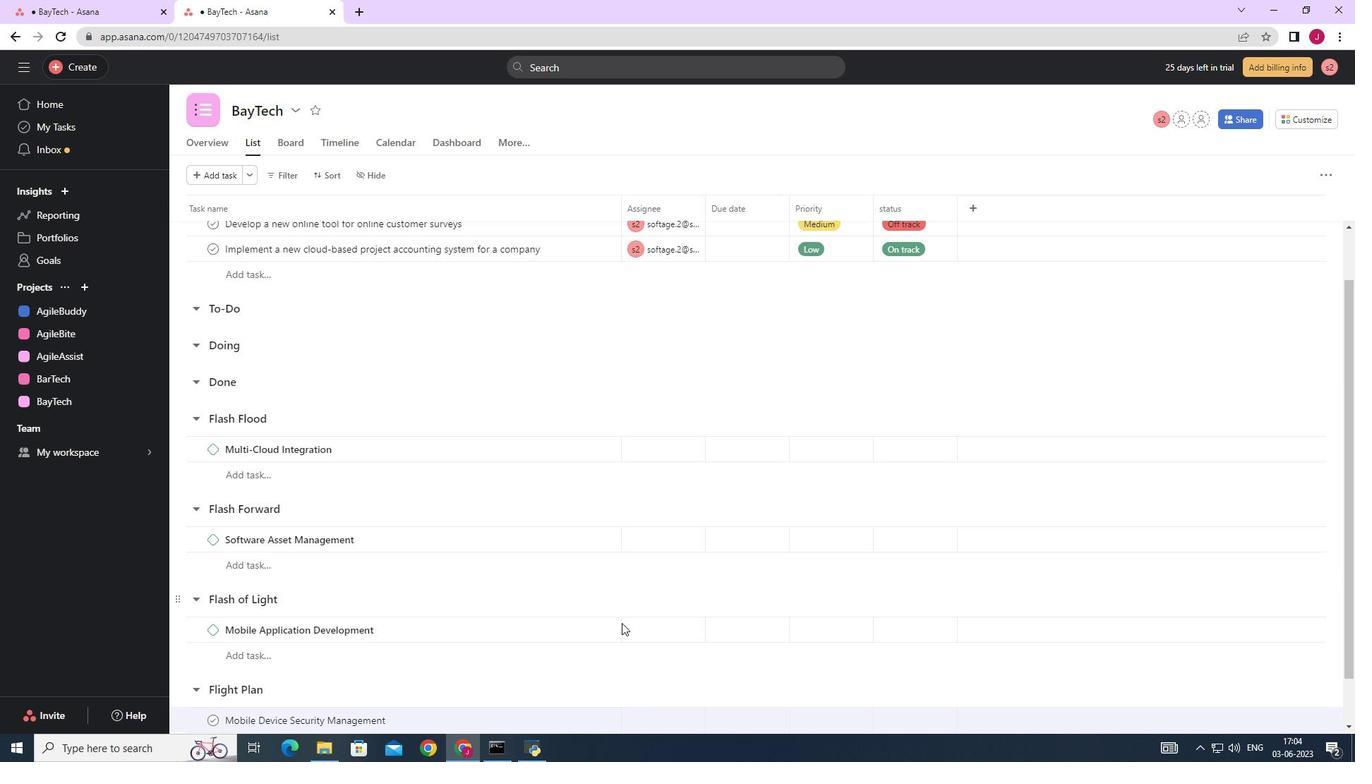 
Action: Mouse moved to (611, 638)
Screenshot: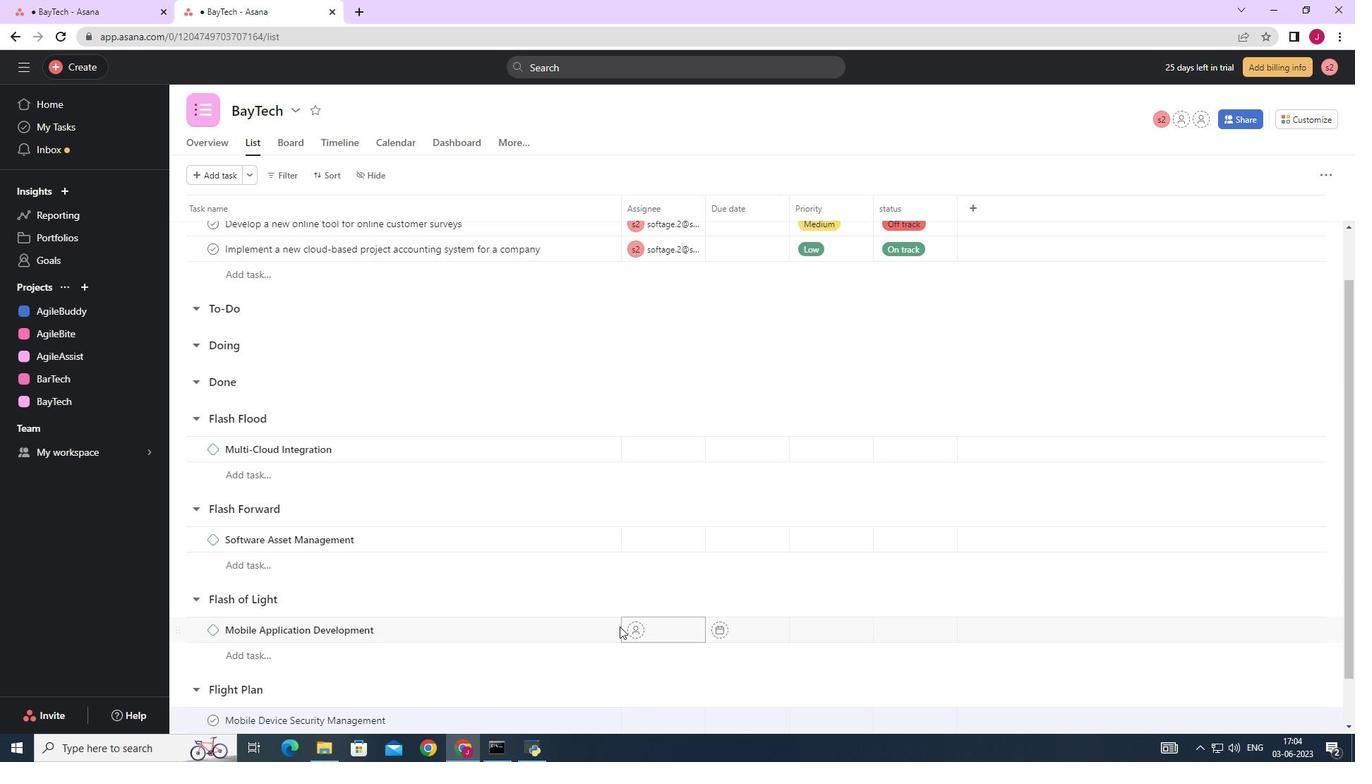 
Action: Mouse scrolled (616, 631) with delta (0, 0)
Screenshot: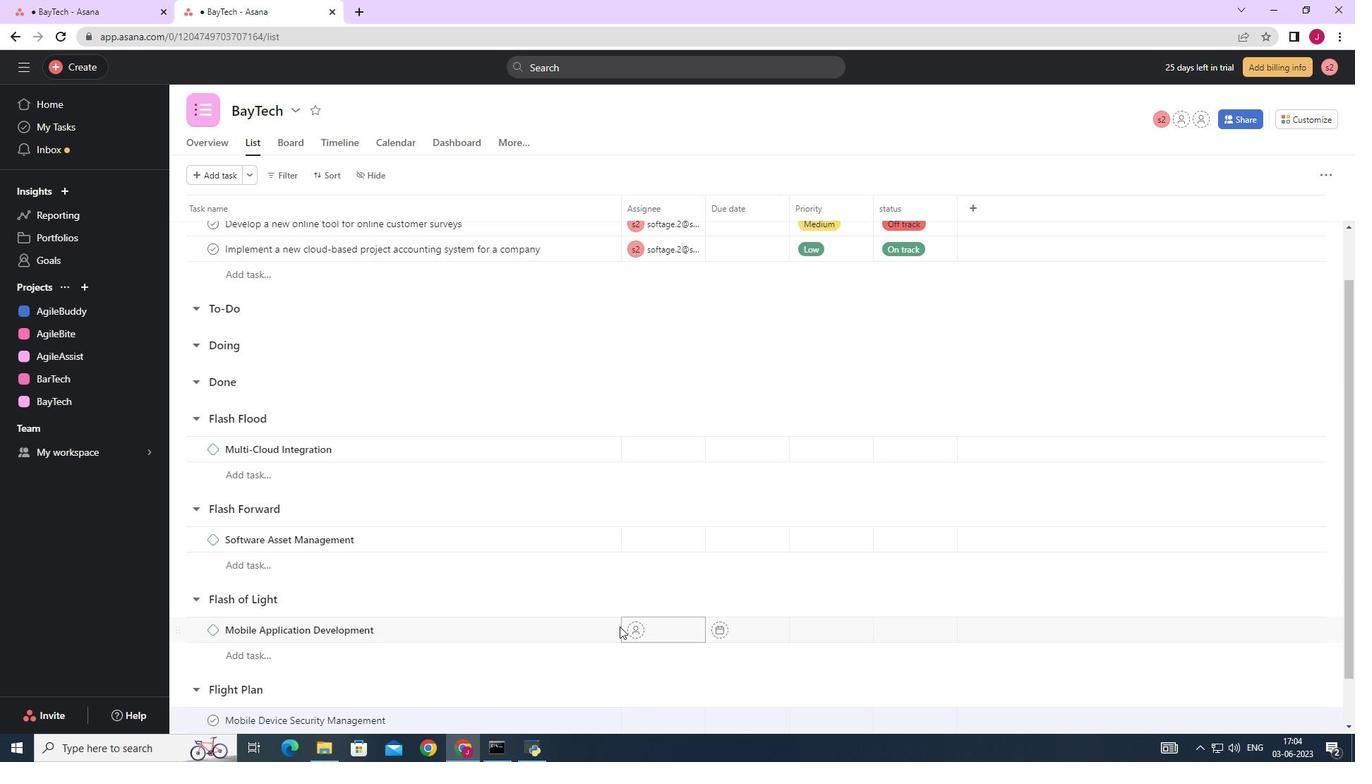 
Action: Mouse moved to (540, 672)
Screenshot: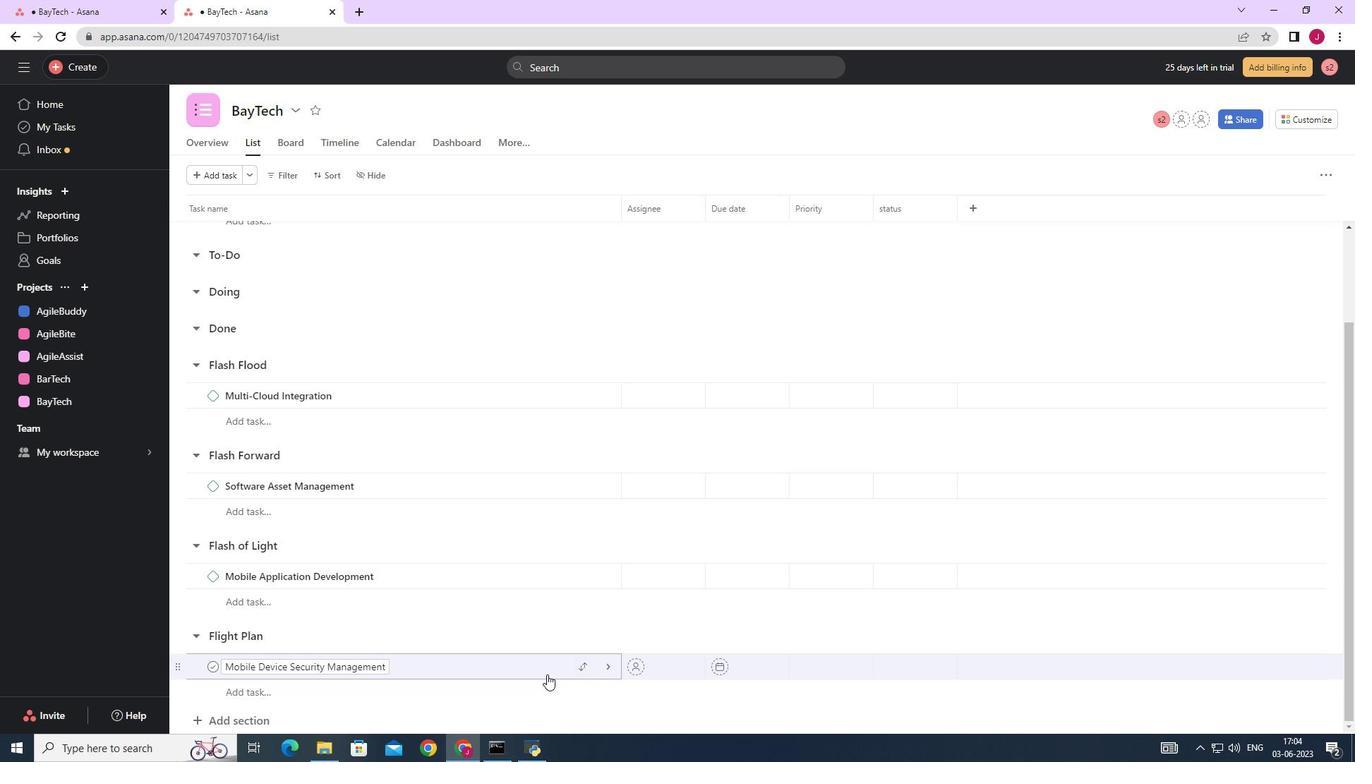 
Action: Mouse pressed left at (540, 672)
Screenshot: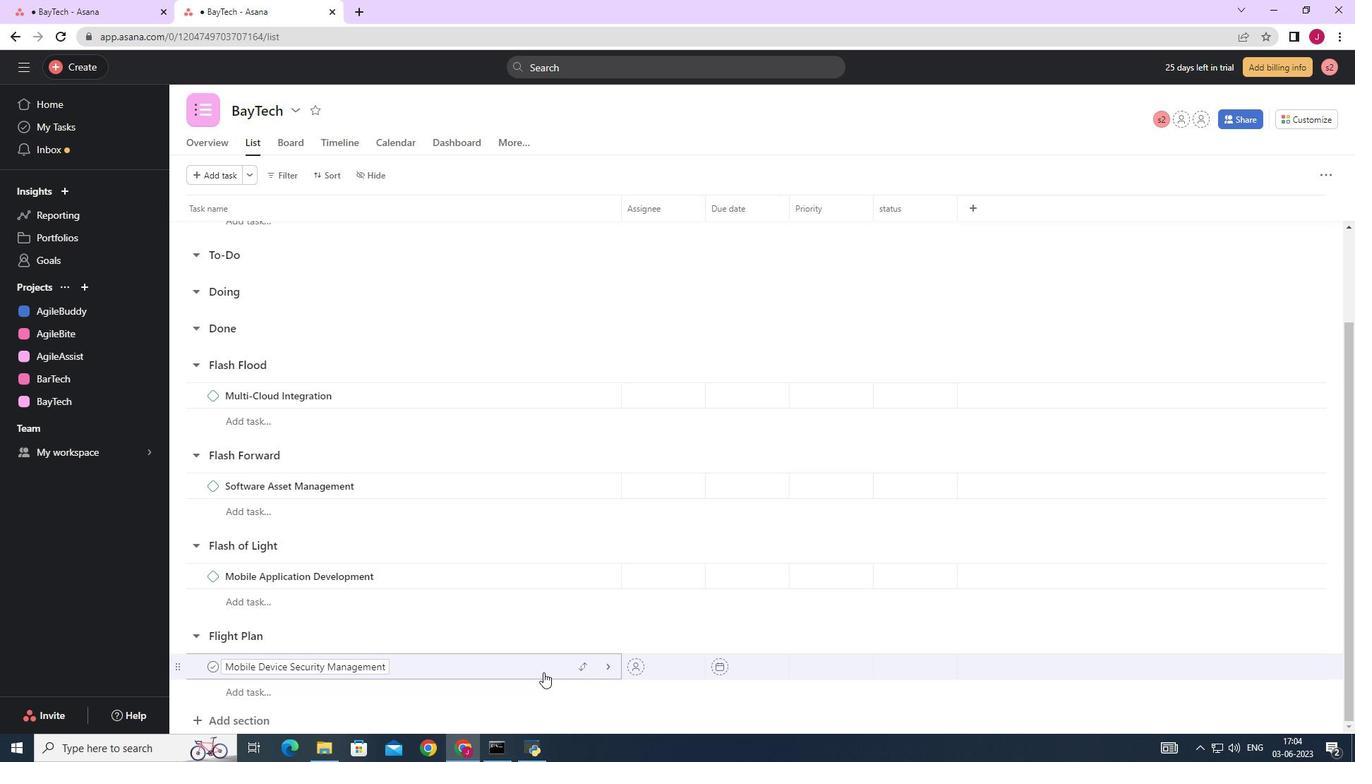 
Action: Mouse moved to (1301, 175)
Screenshot: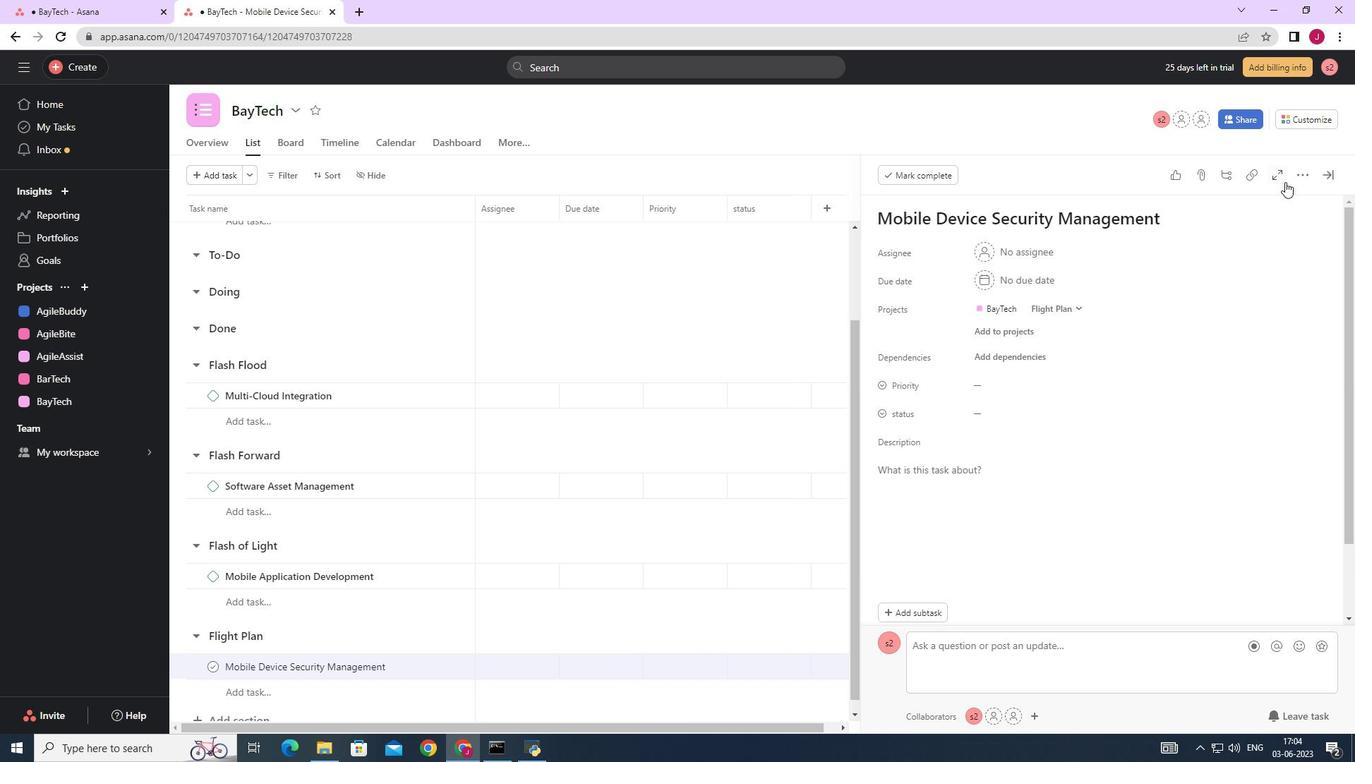 
Action: Mouse pressed left at (1301, 175)
Screenshot: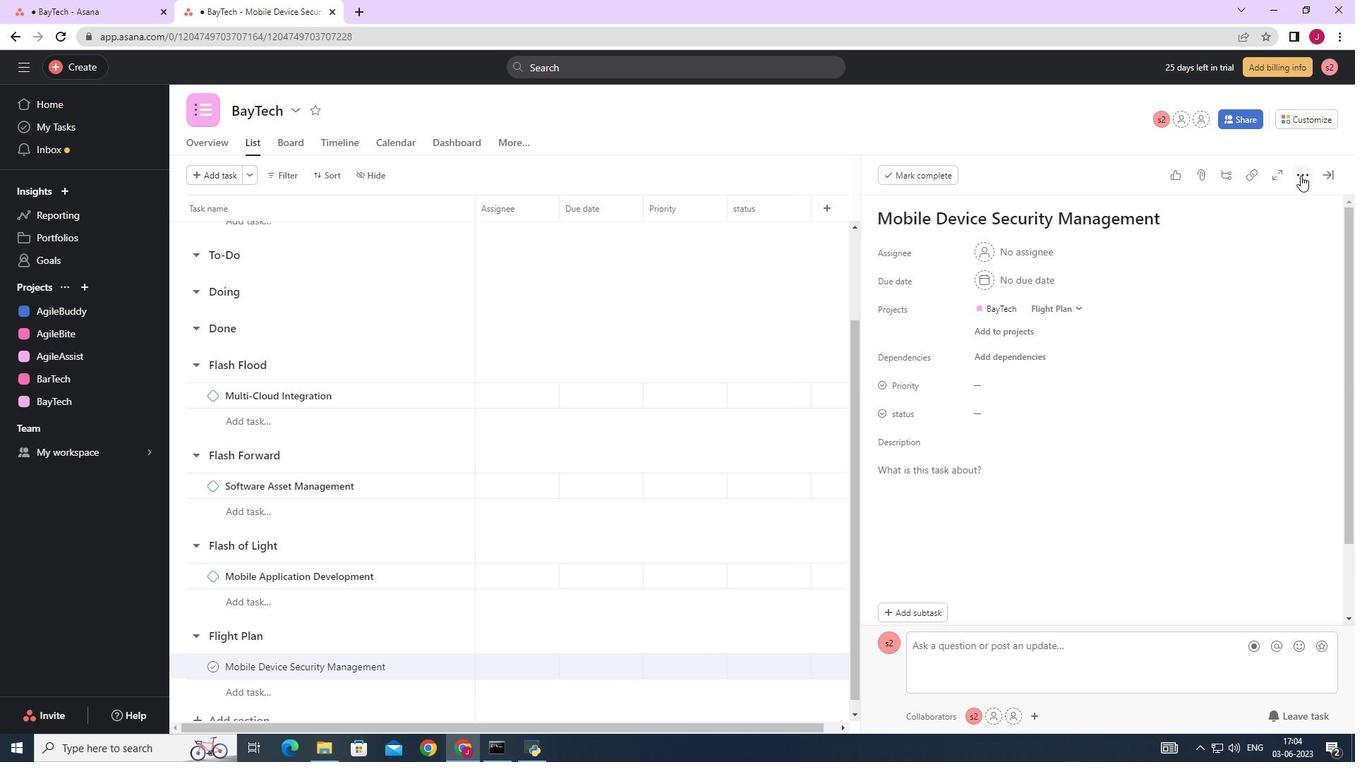 
Action: Mouse moved to (1170, 228)
Screenshot: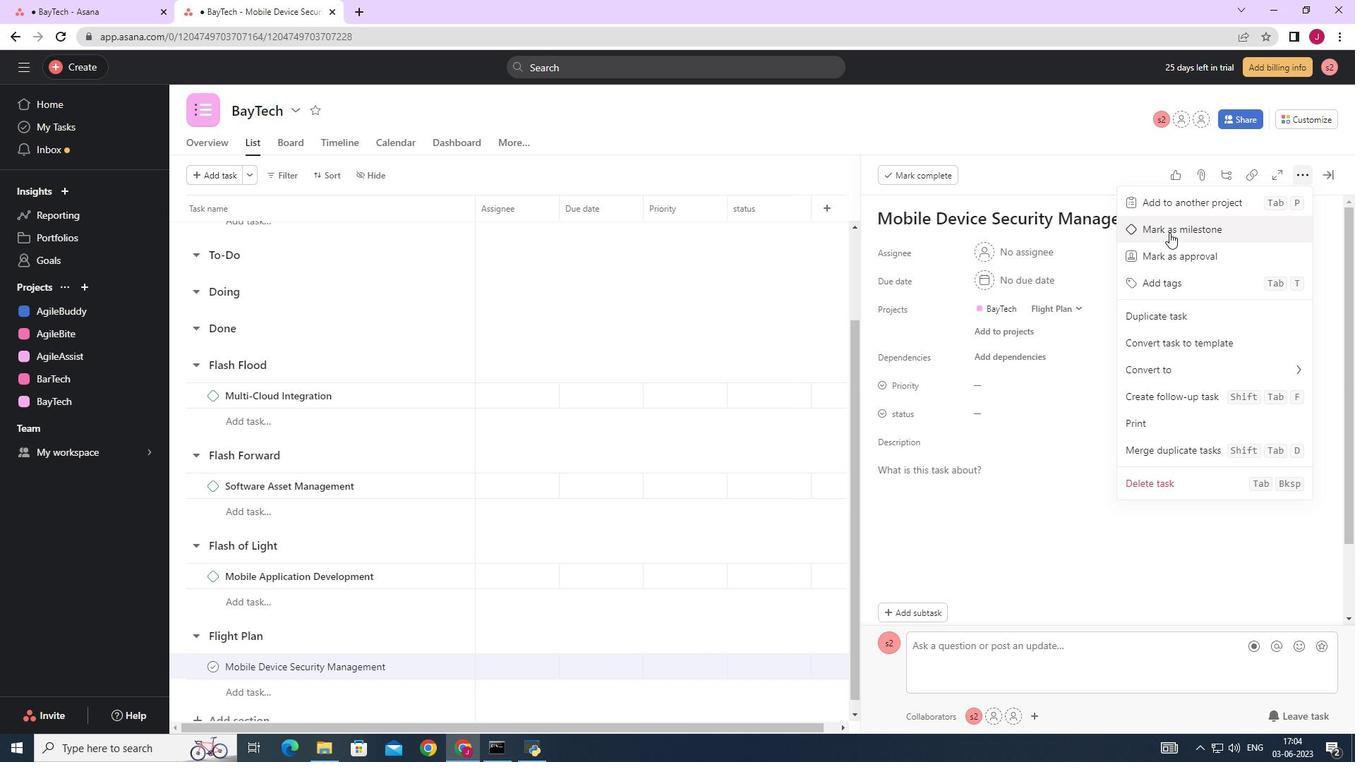 
Action: Mouse pressed left at (1170, 228)
Screenshot: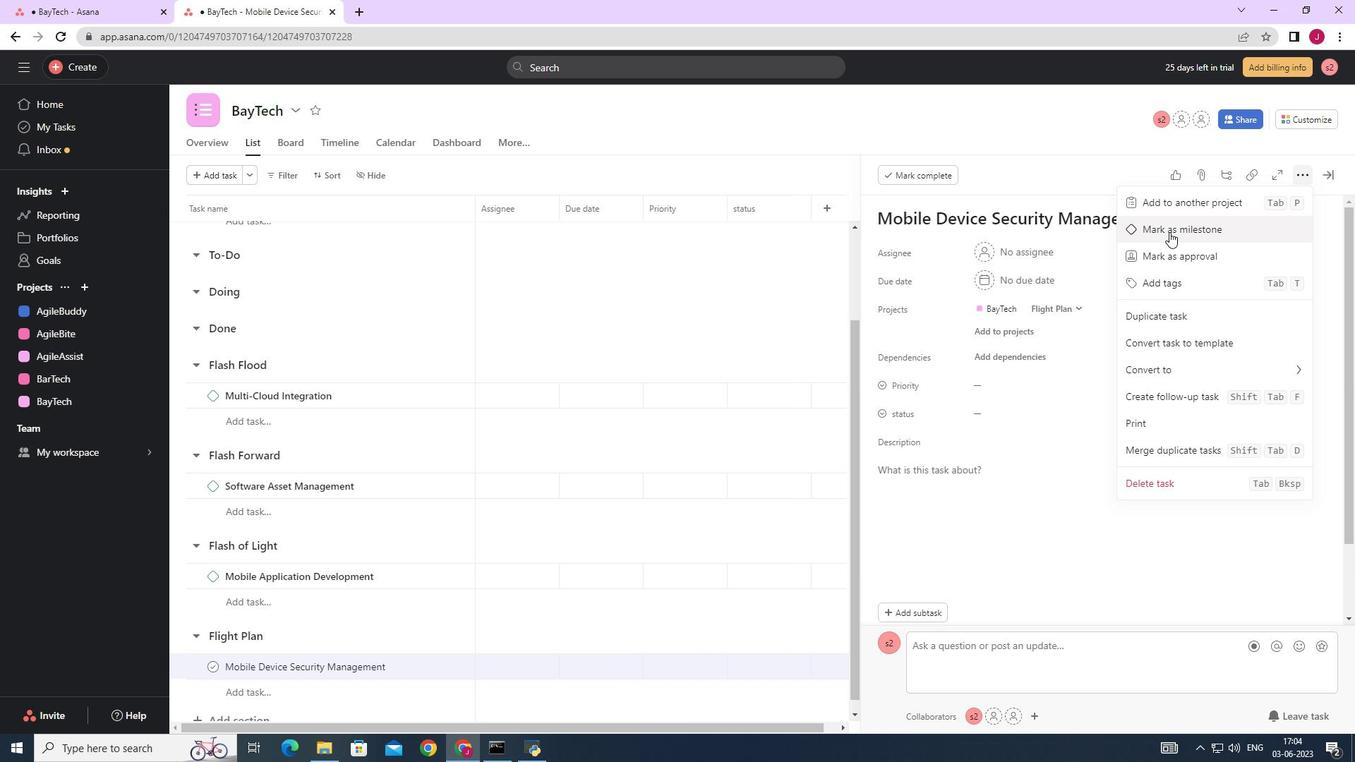 
Action: Mouse moved to (1325, 173)
Screenshot: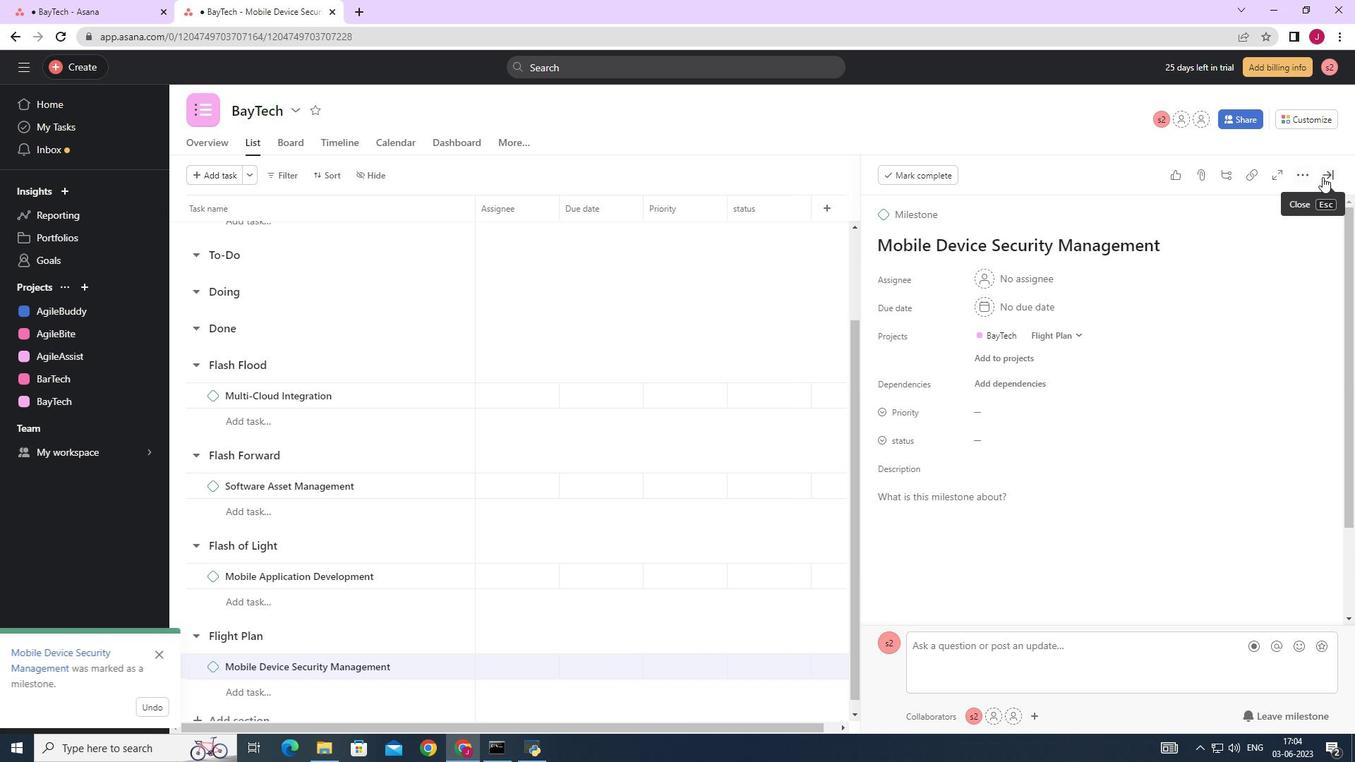 
Action: Mouse pressed left at (1325, 173)
Screenshot: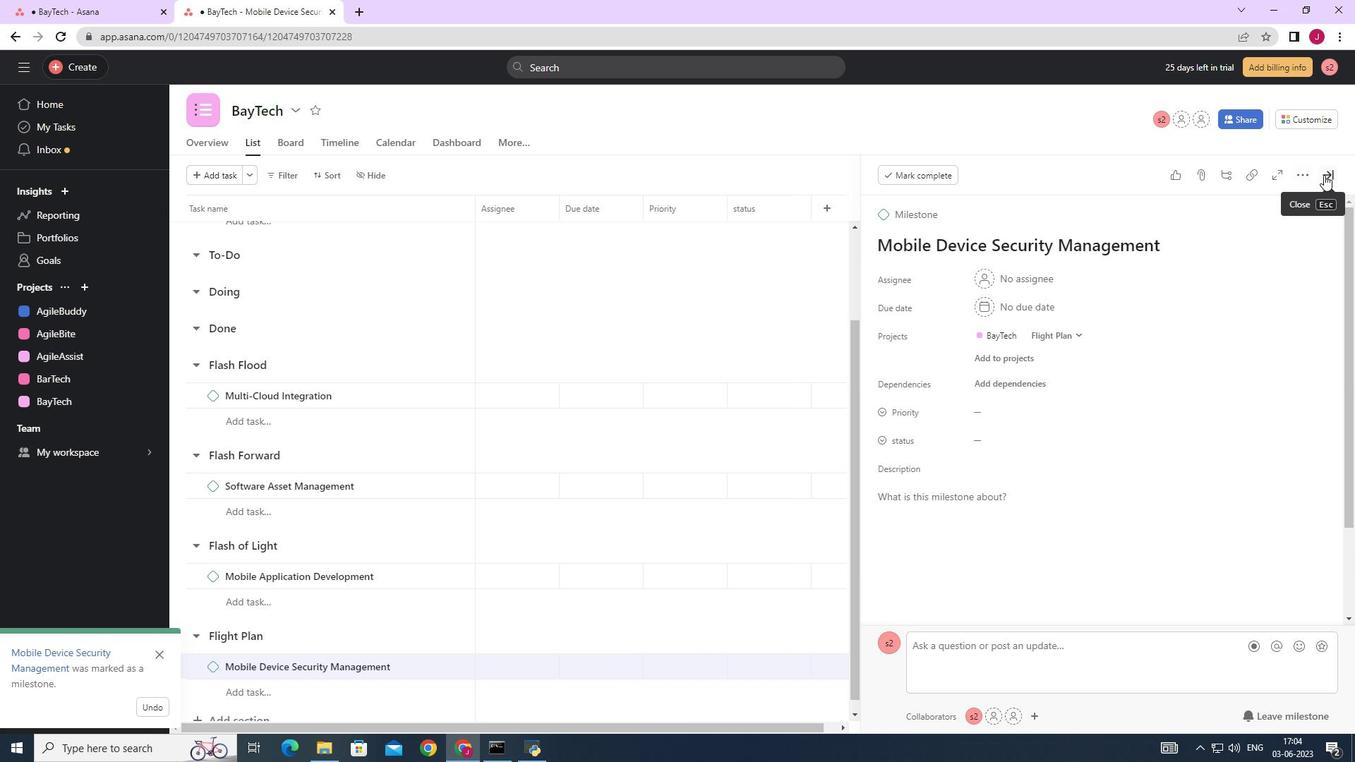 
Action: Mouse moved to (948, 390)
Screenshot: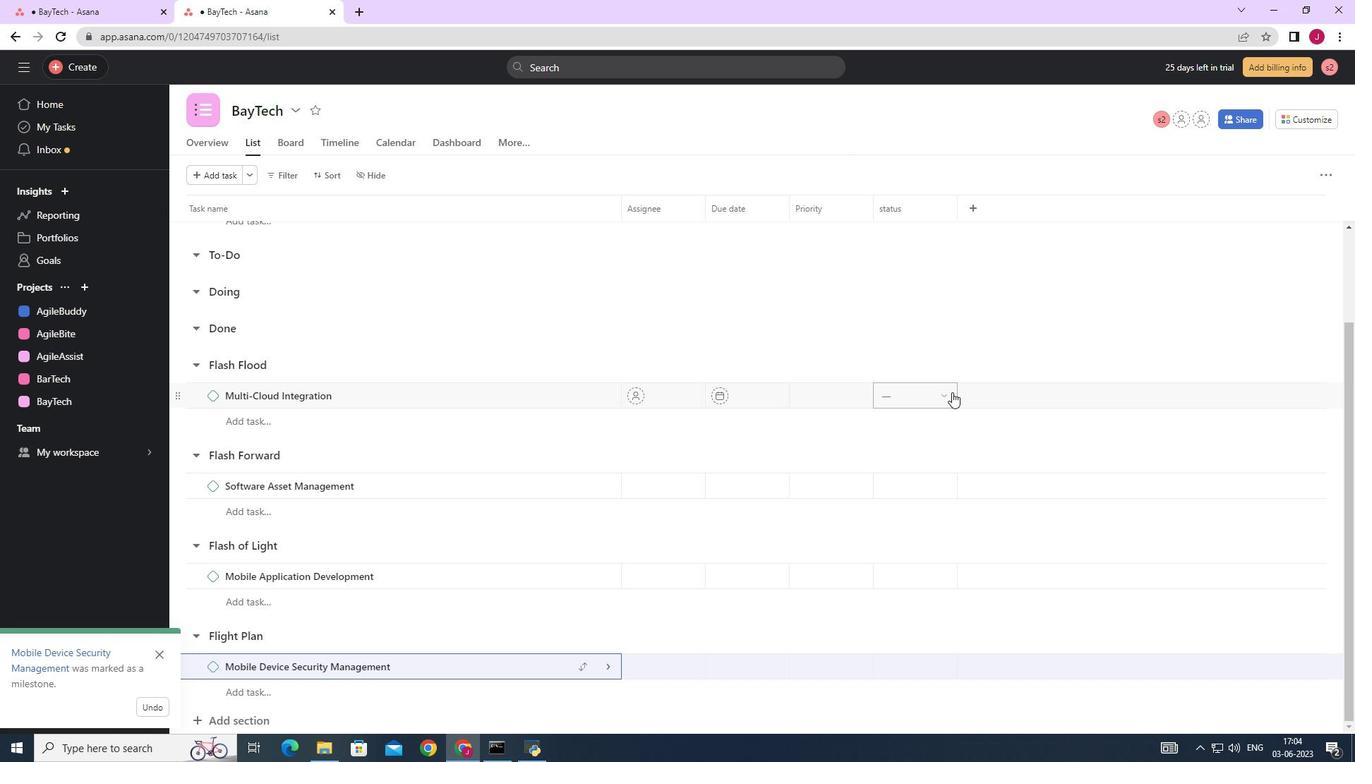 
